 Task: Manage the "Case detail" page setting.
Action: Mouse moved to (1311, 94)
Screenshot: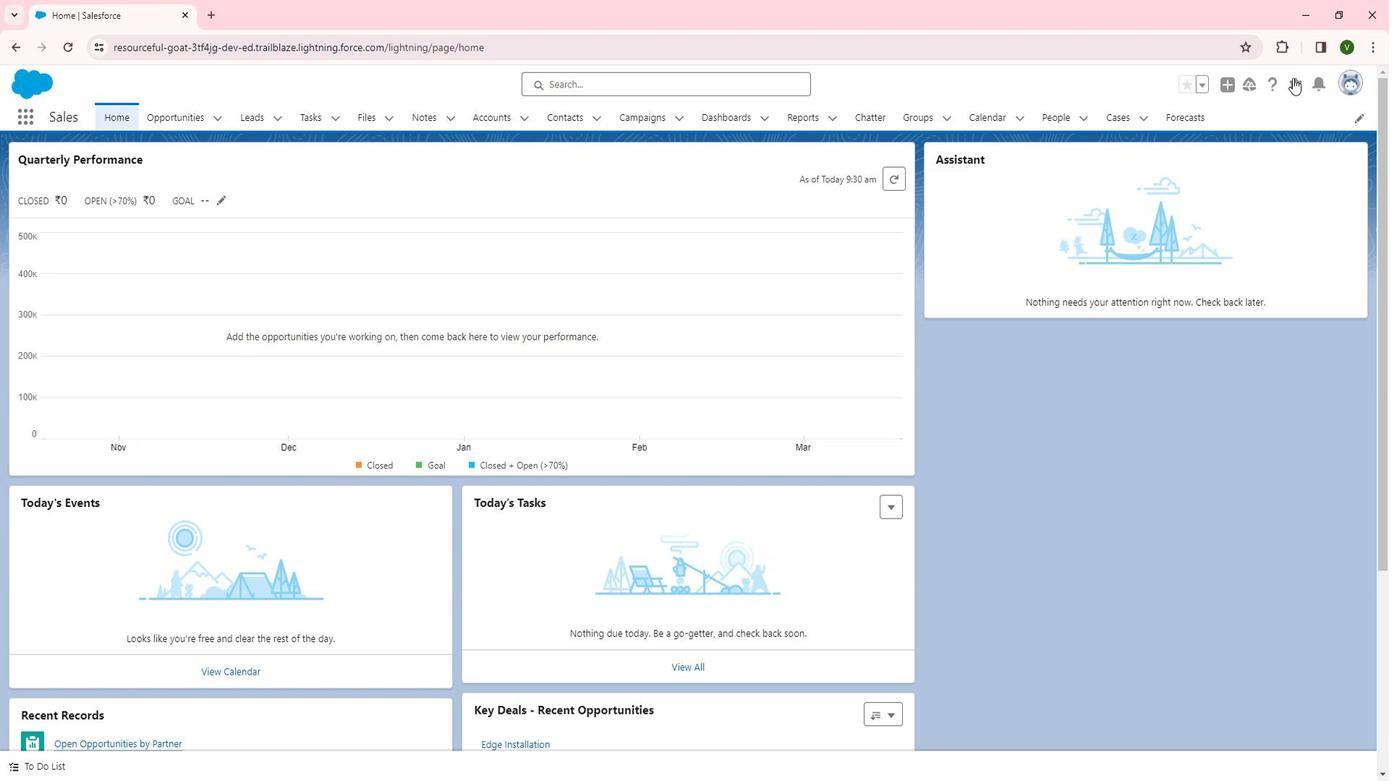 
Action: Mouse pressed left at (1311, 94)
Screenshot: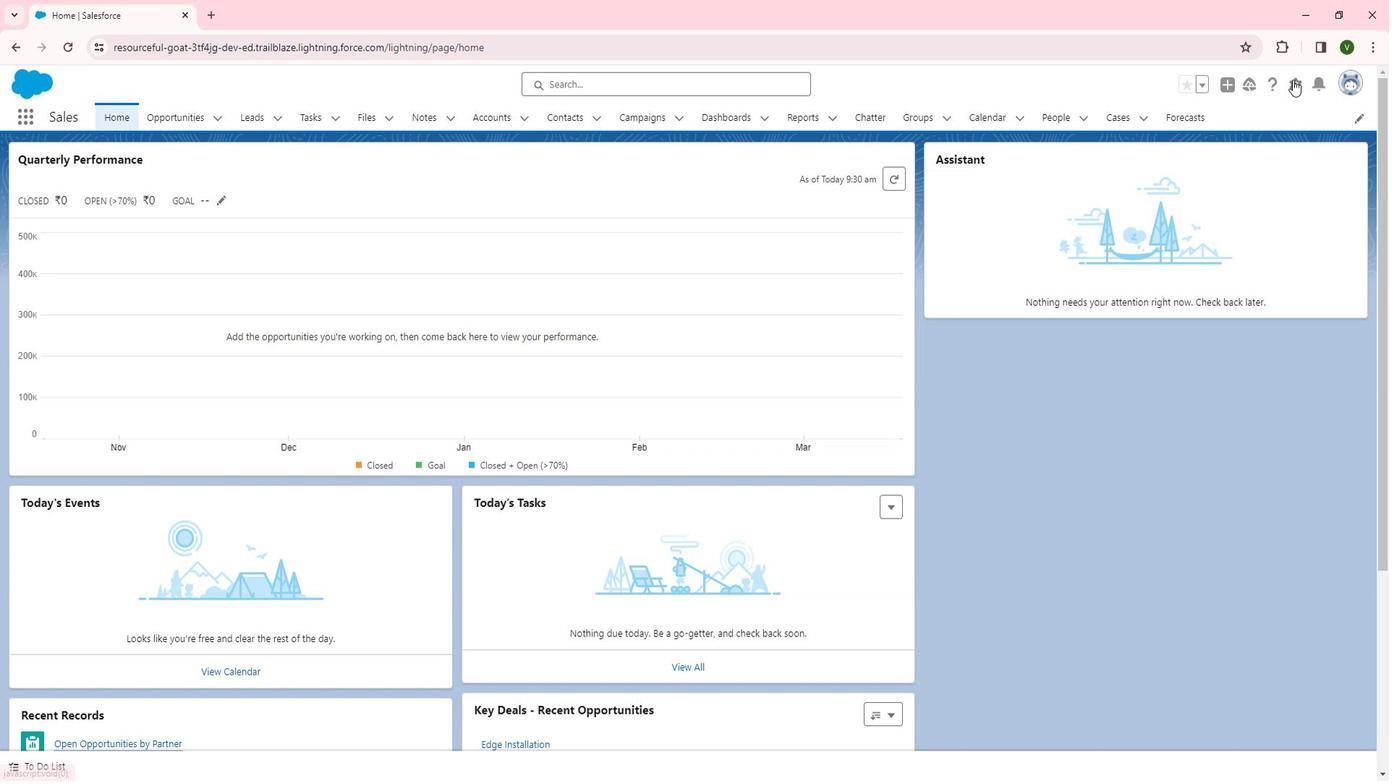 
Action: Mouse moved to (1263, 140)
Screenshot: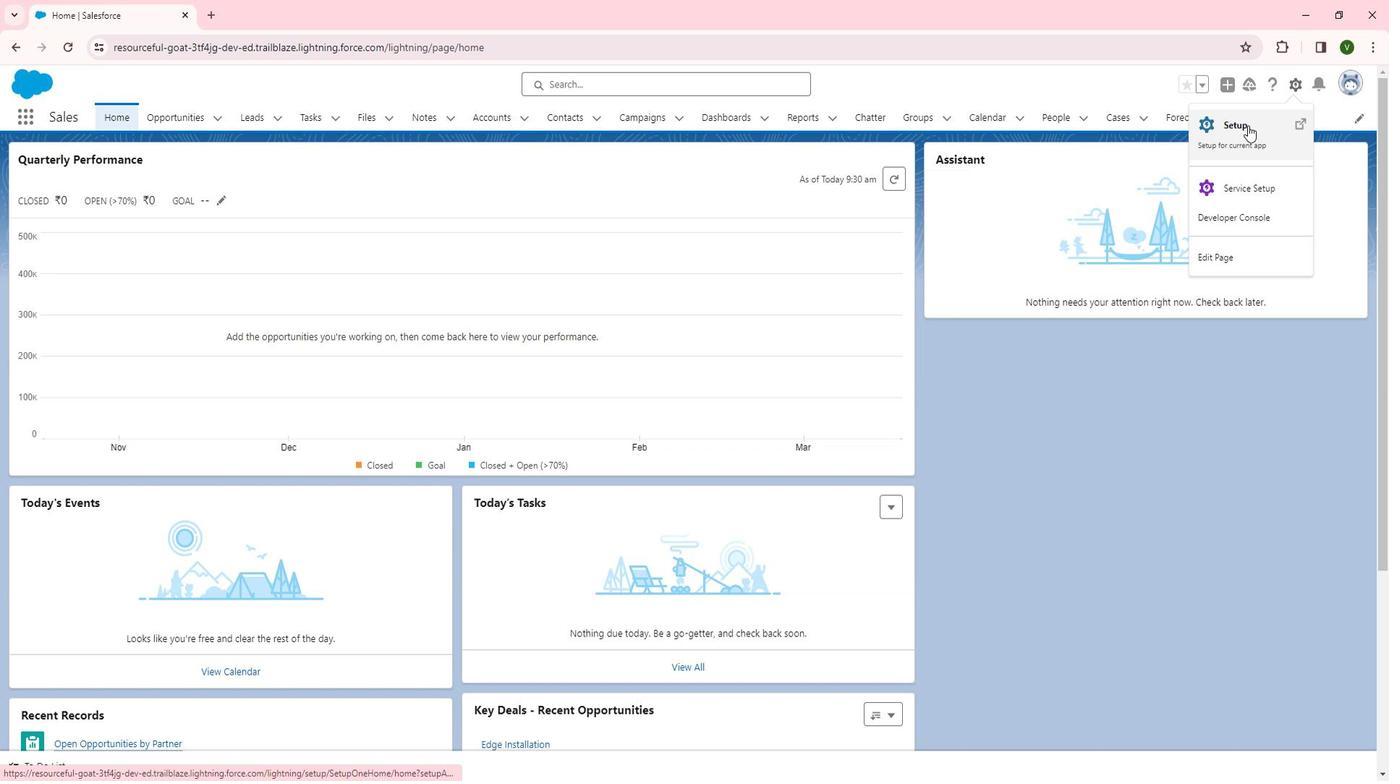 
Action: Mouse pressed left at (1263, 140)
Screenshot: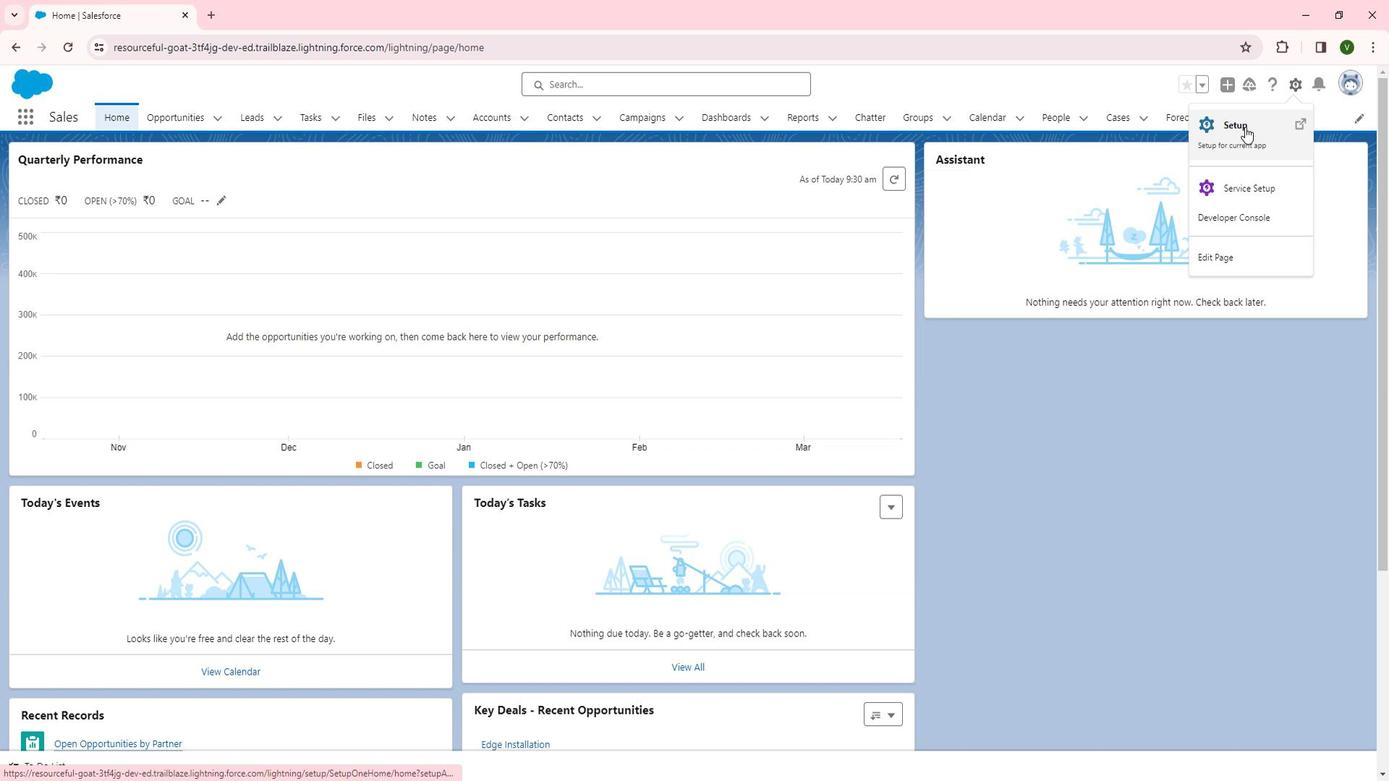 
Action: Mouse moved to (94, 492)
Screenshot: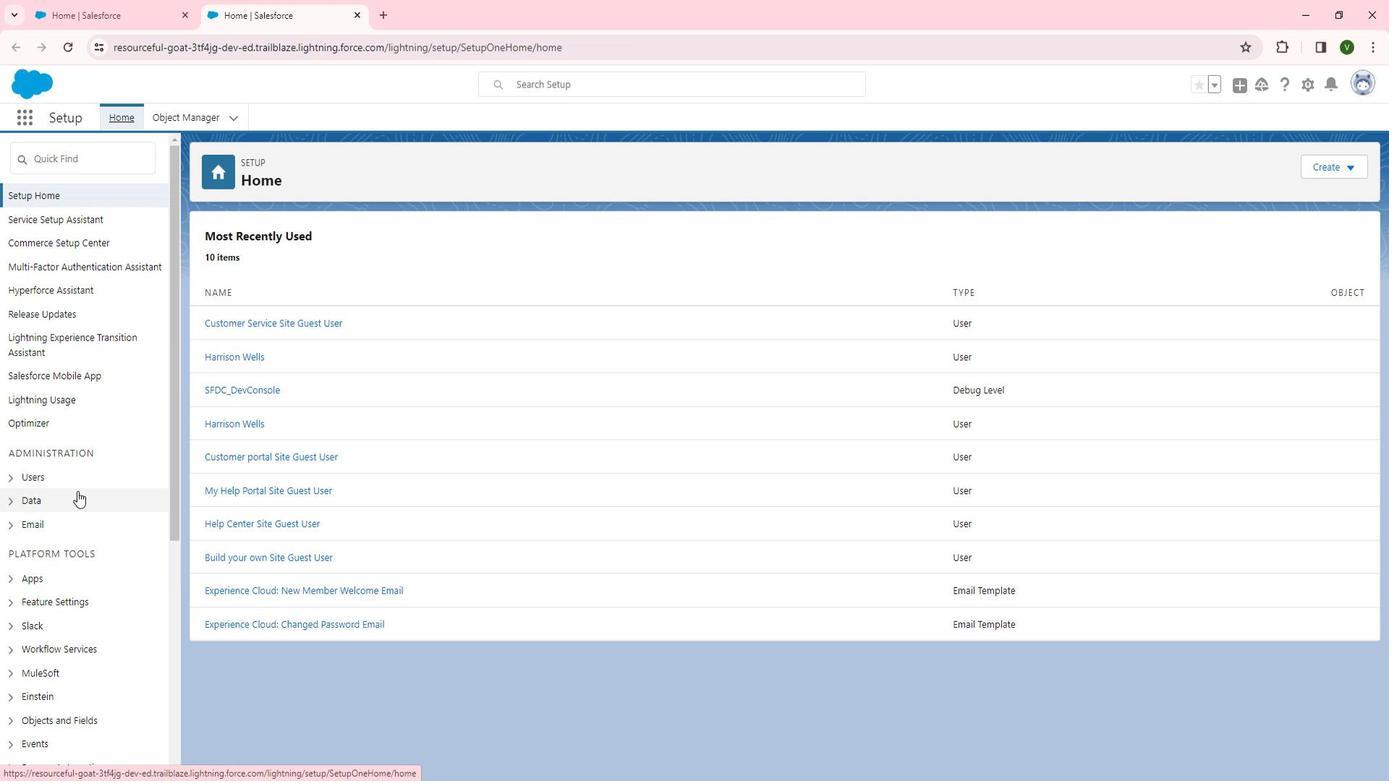 
Action: Mouse scrolled (94, 491) with delta (0, 0)
Screenshot: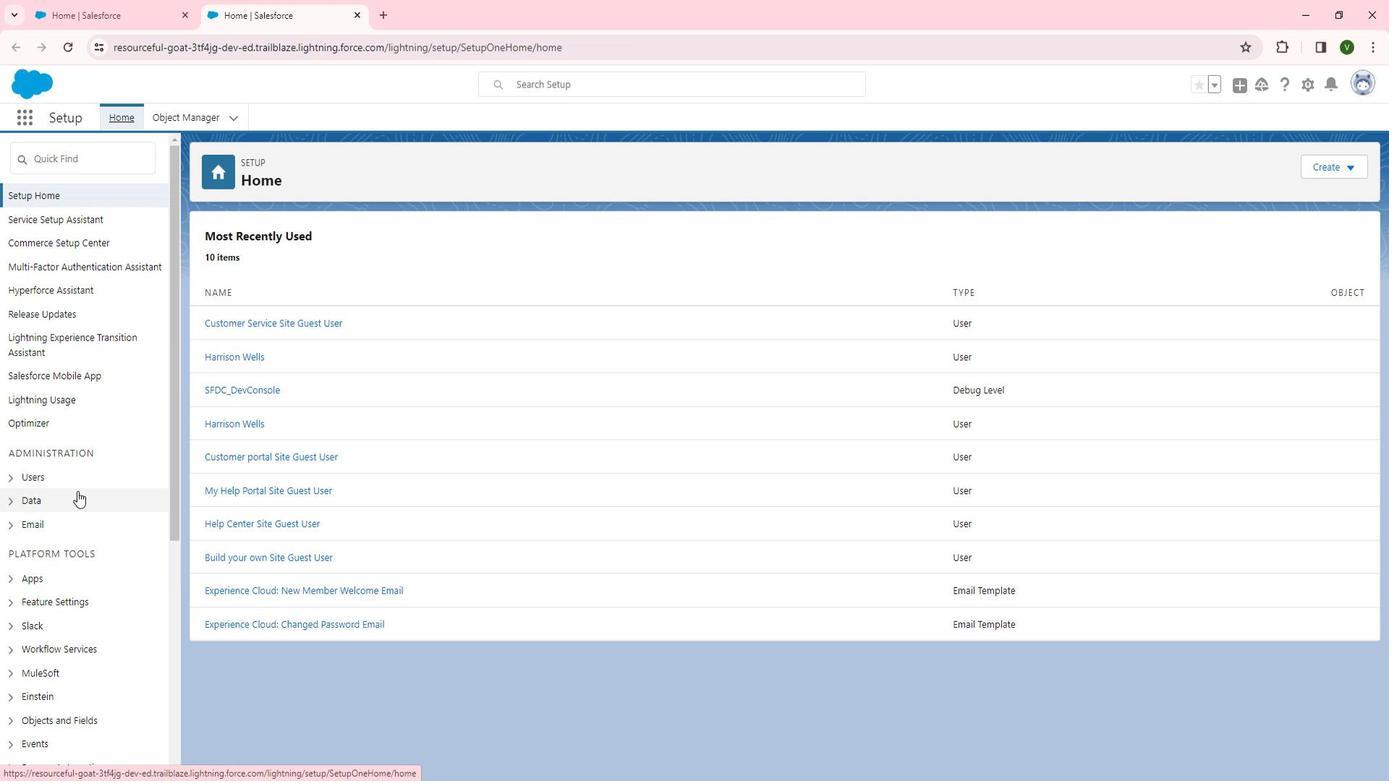 
Action: Mouse moved to (93, 494)
Screenshot: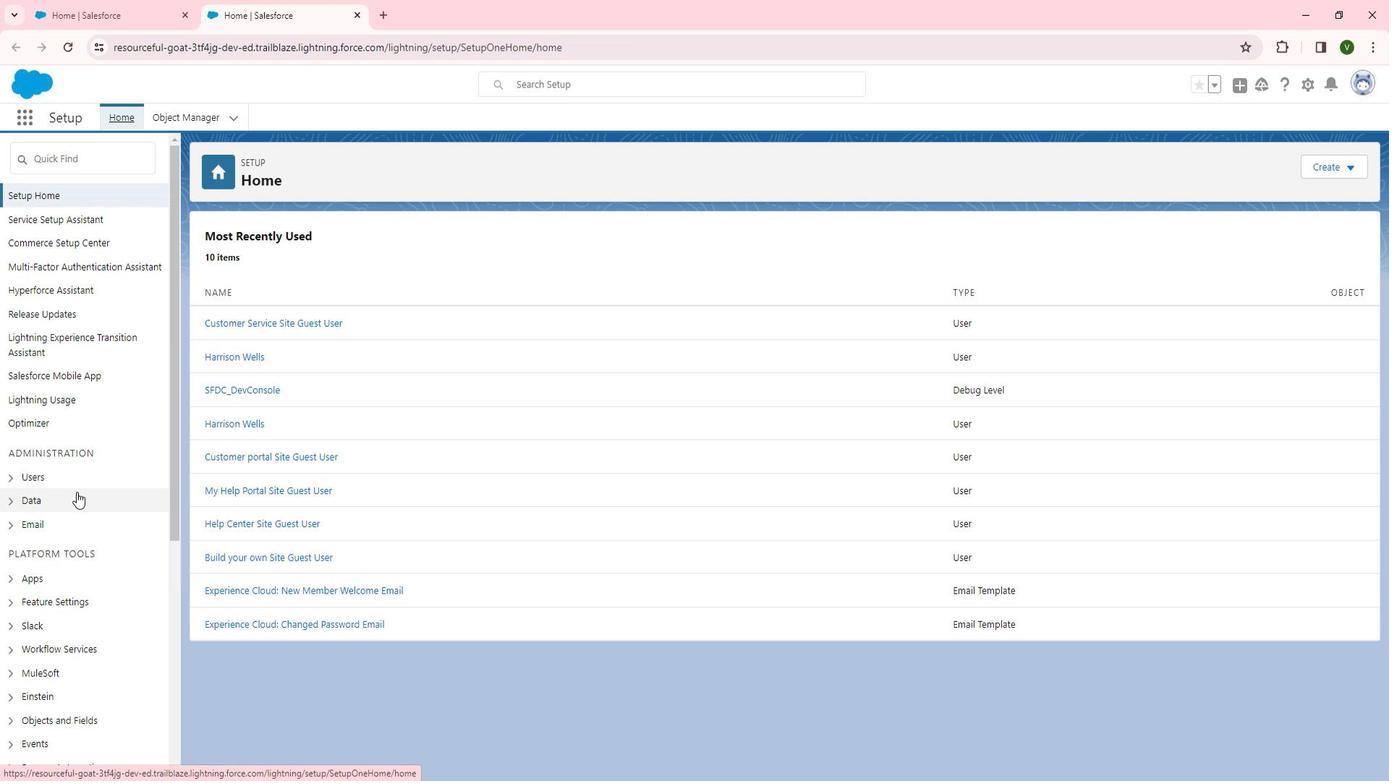 
Action: Mouse scrolled (93, 494) with delta (0, 0)
Screenshot: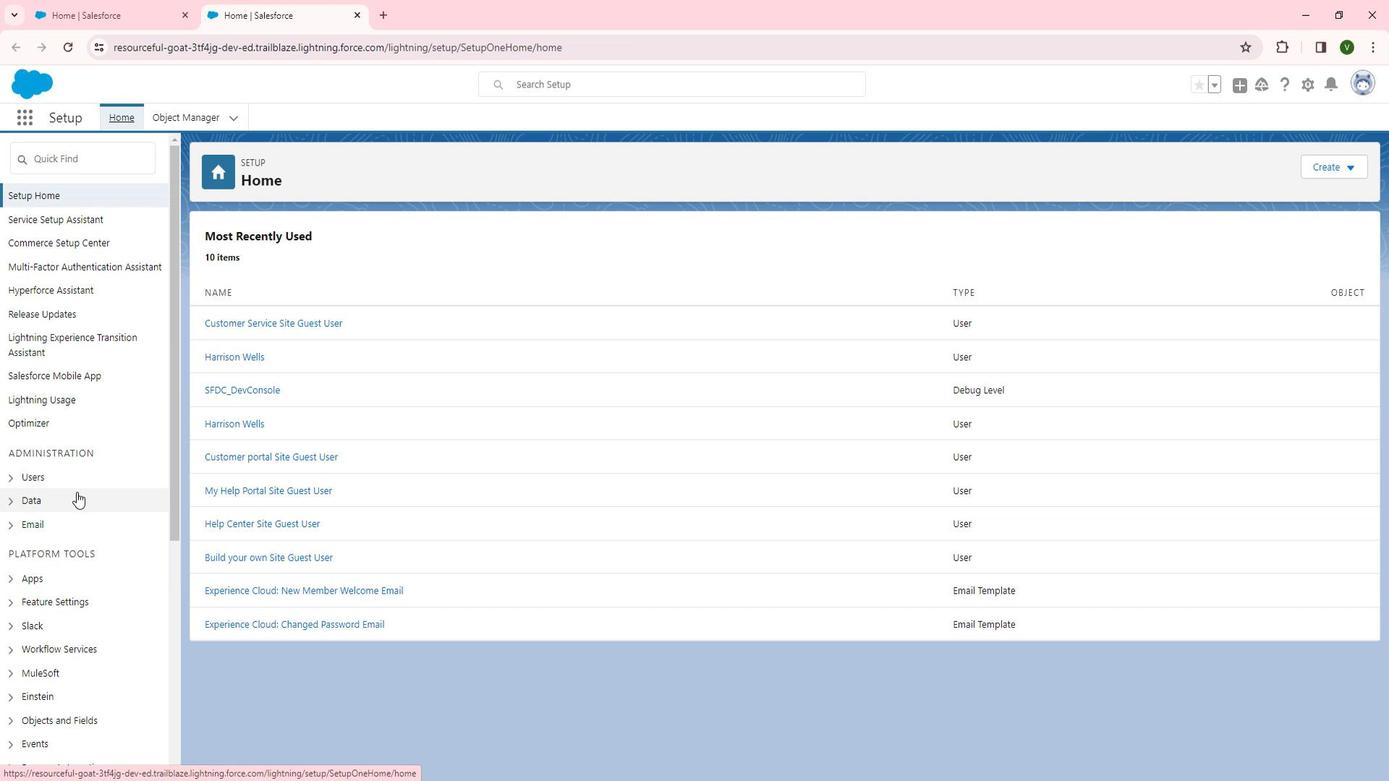 
Action: Mouse moved to (91, 497)
Screenshot: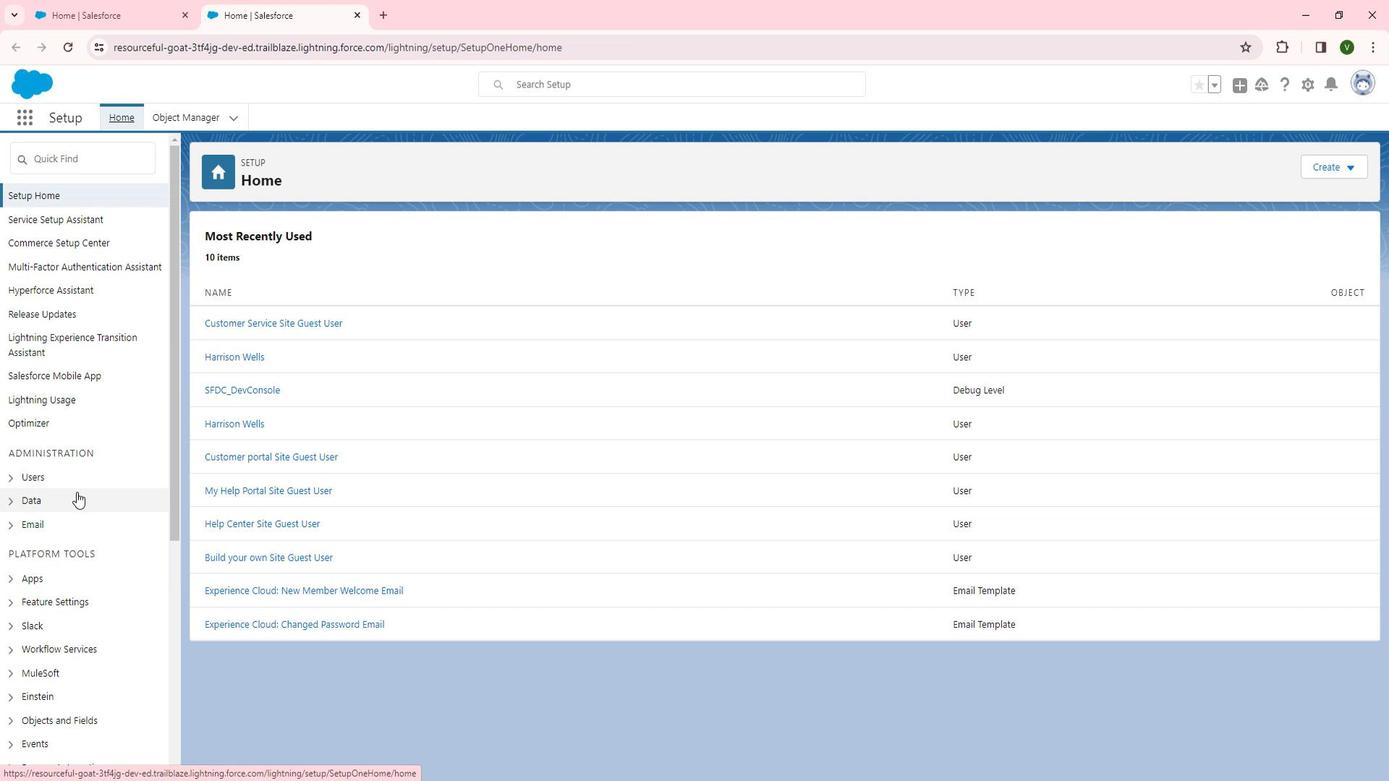 
Action: Mouse scrolled (91, 497) with delta (0, 0)
Screenshot: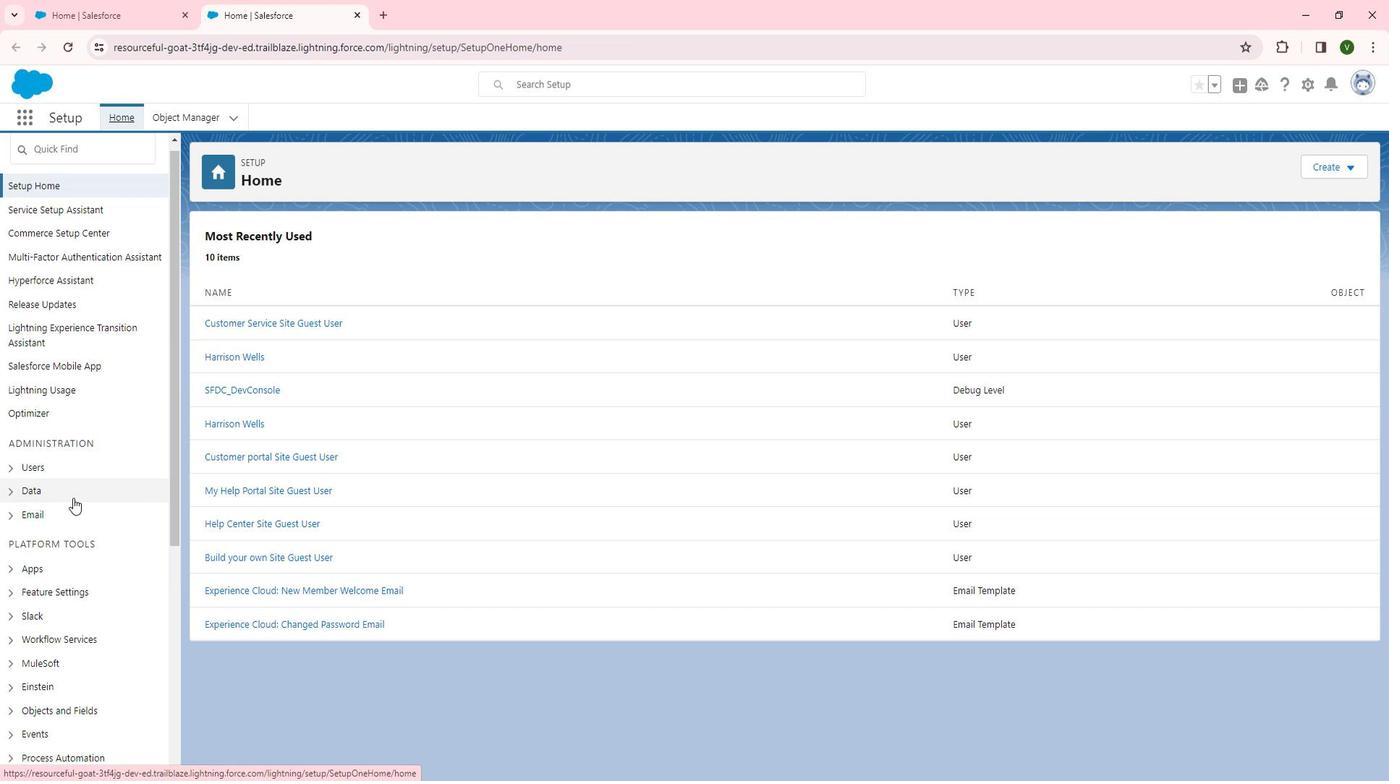 
Action: Mouse moved to (81, 379)
Screenshot: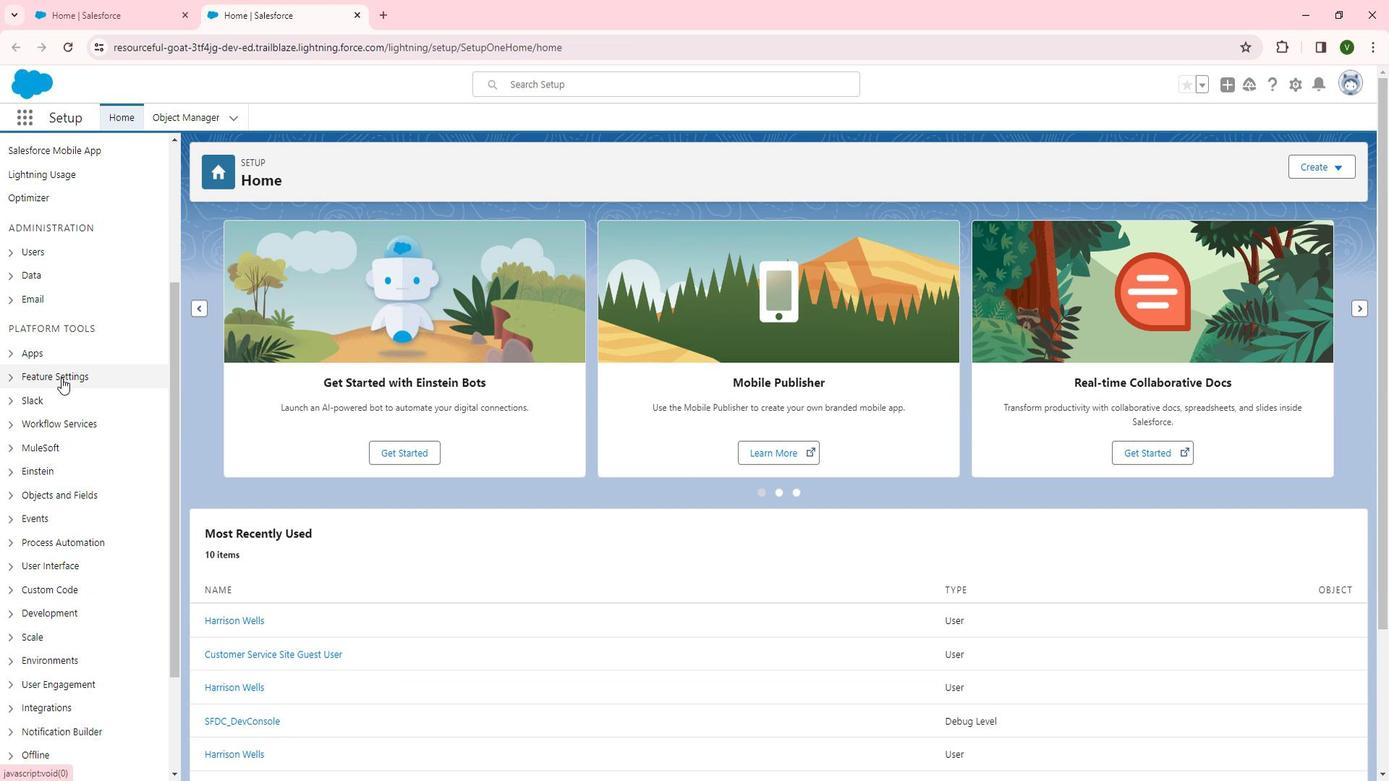 
Action: Mouse pressed left at (81, 379)
Screenshot: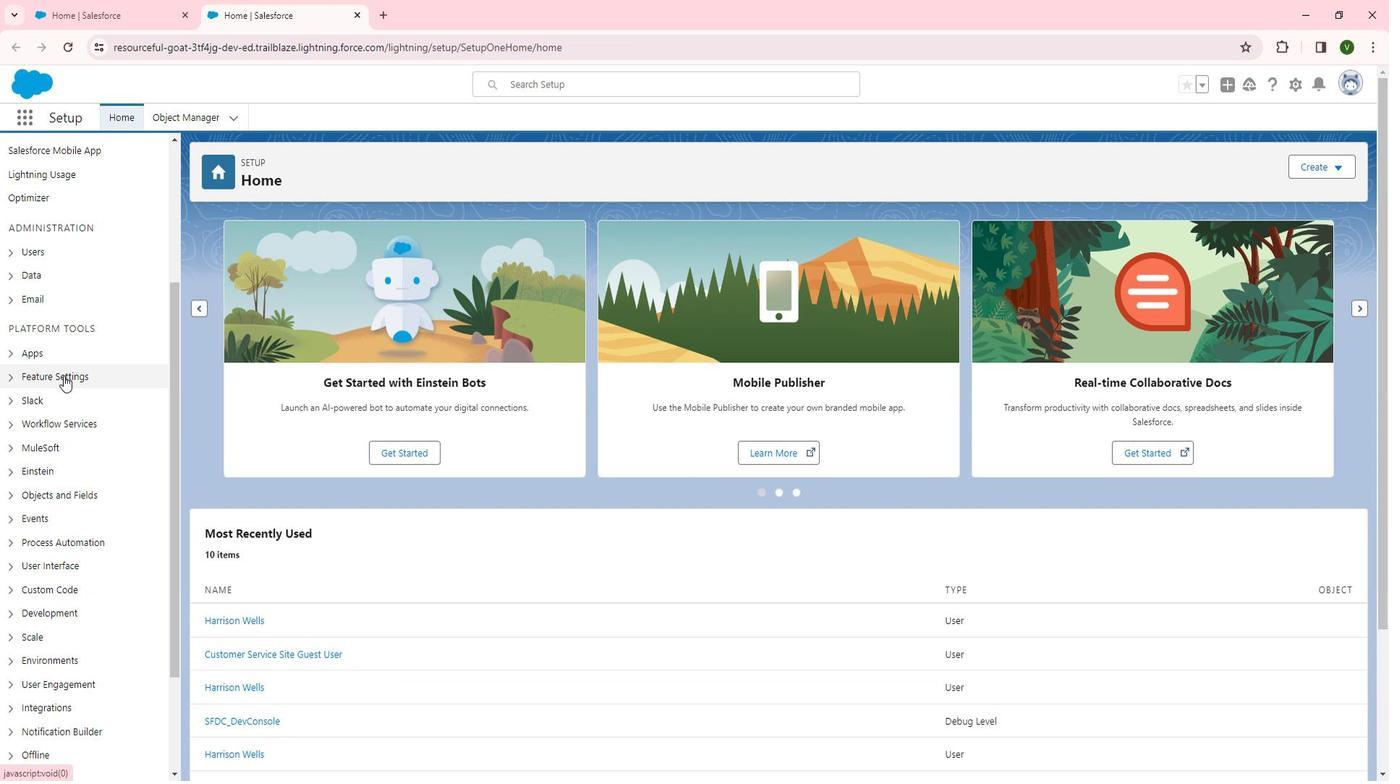 
Action: Mouse moved to (92, 499)
Screenshot: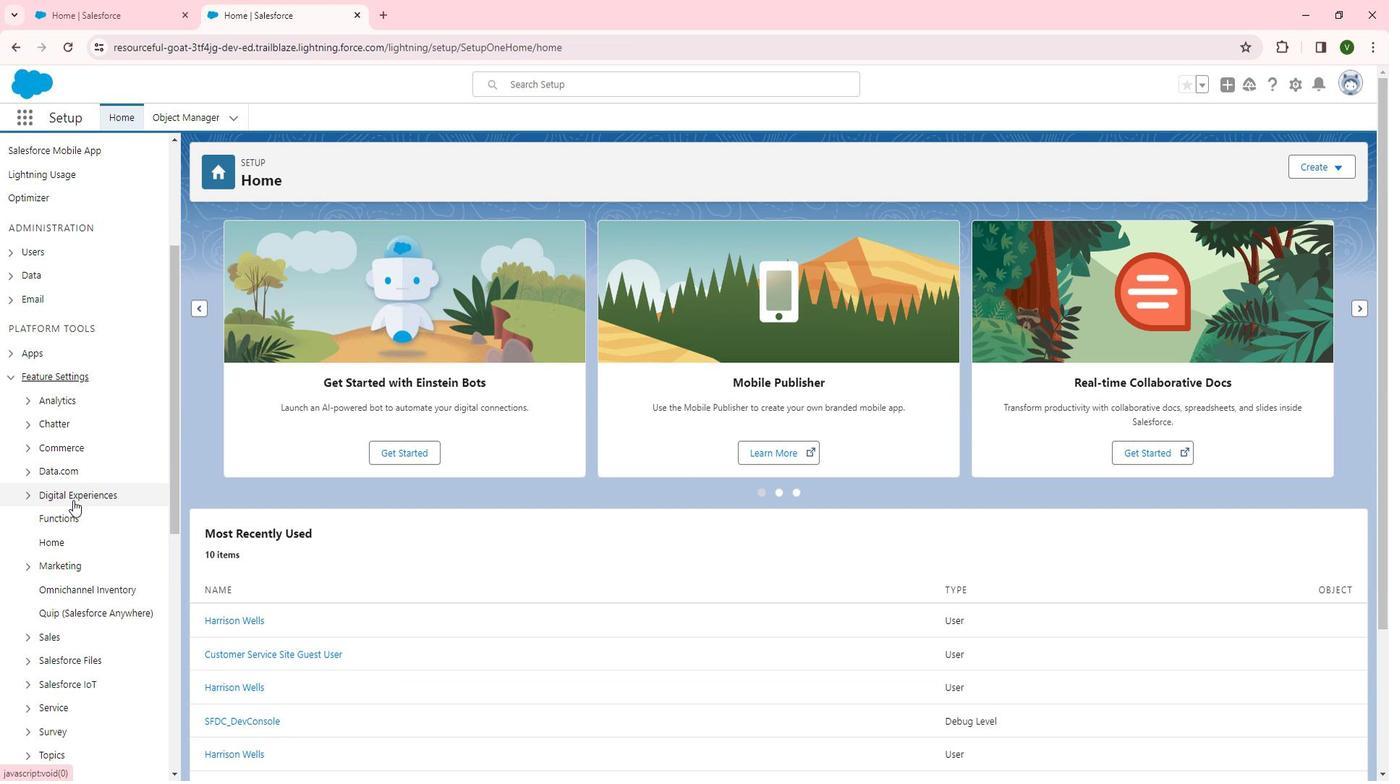
Action: Mouse pressed left at (92, 499)
Screenshot: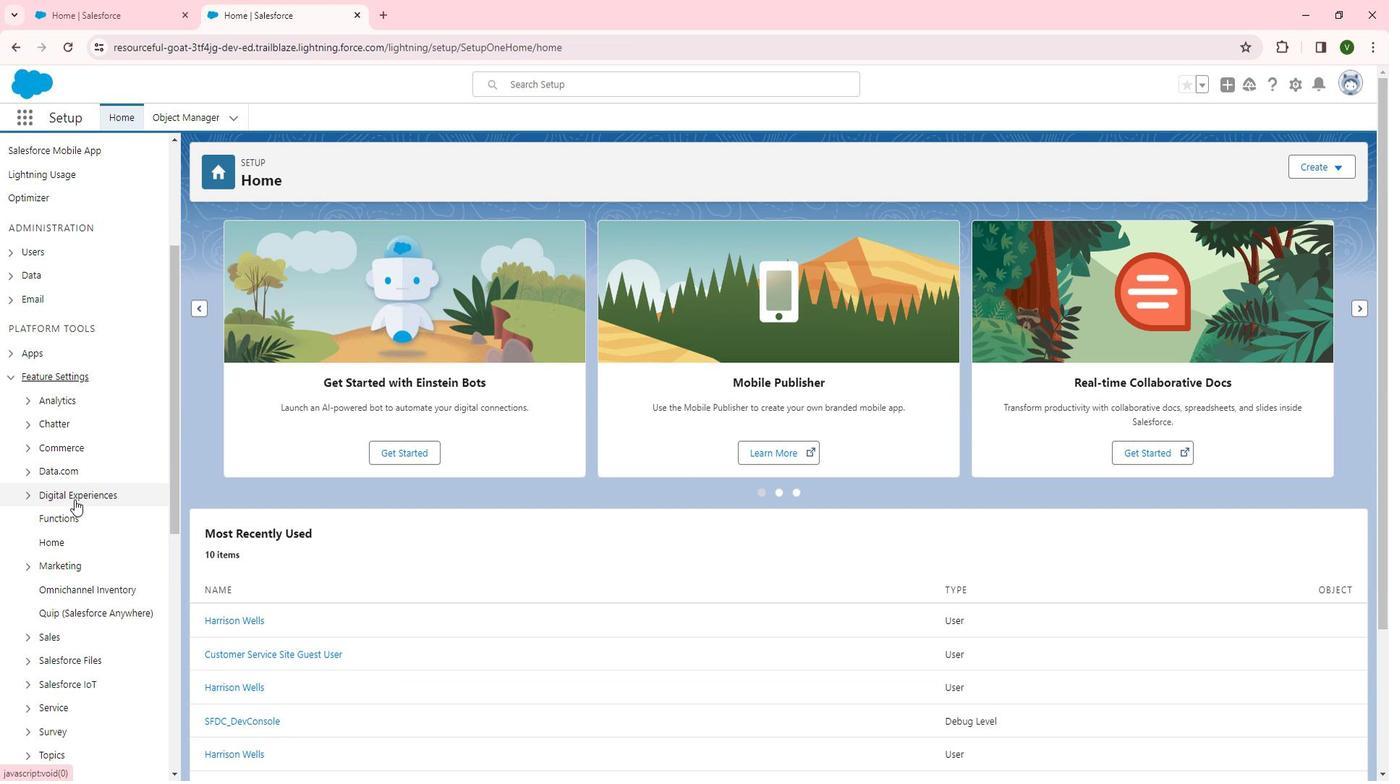 
Action: Mouse moved to (86, 519)
Screenshot: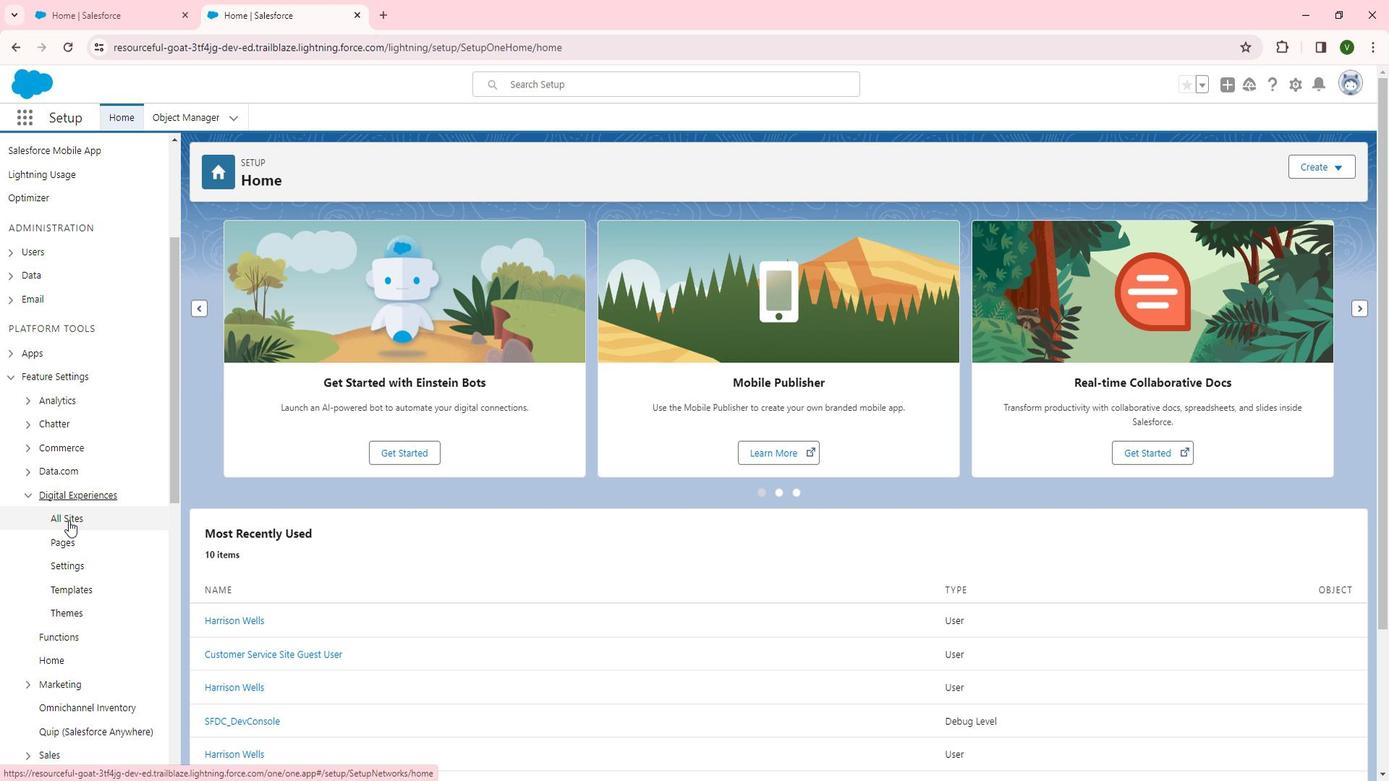 
Action: Mouse pressed left at (86, 519)
Screenshot: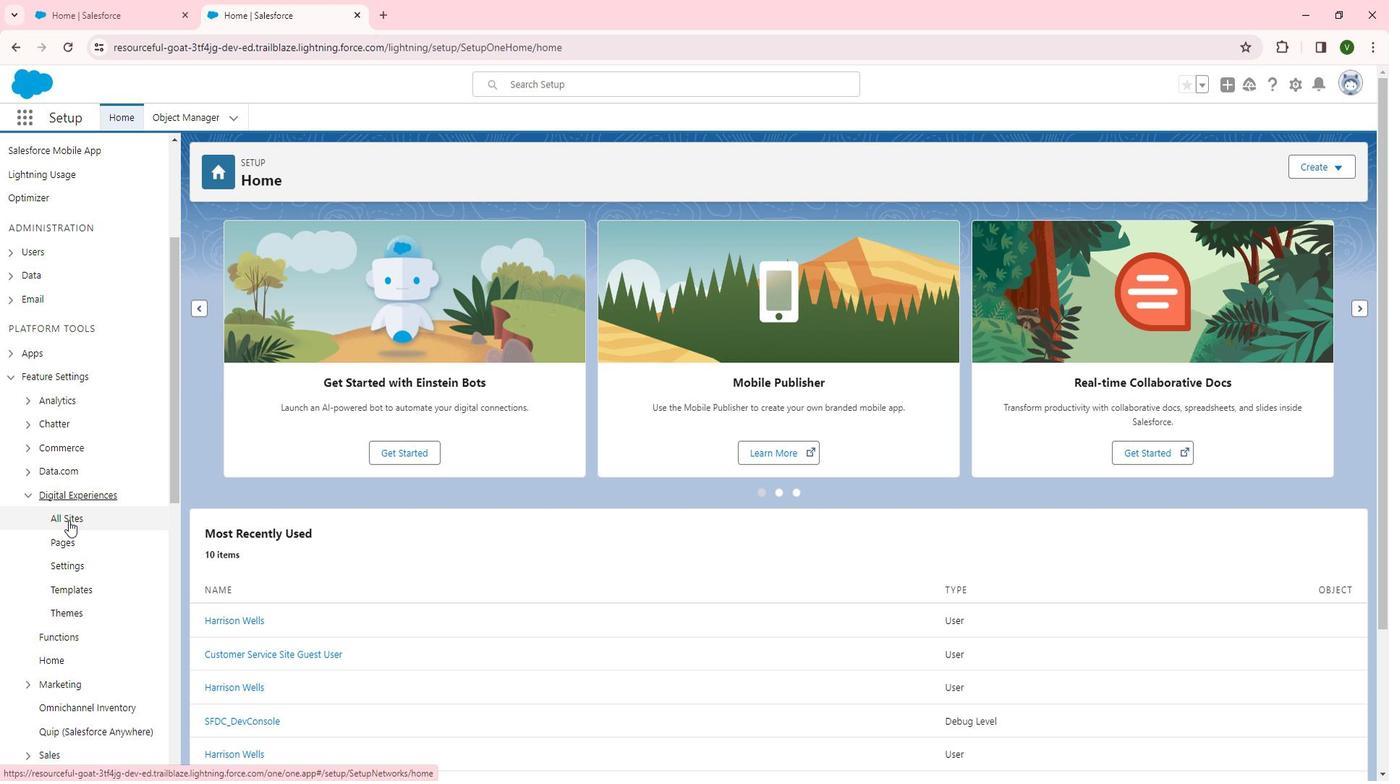 
Action: Mouse moved to (264, 387)
Screenshot: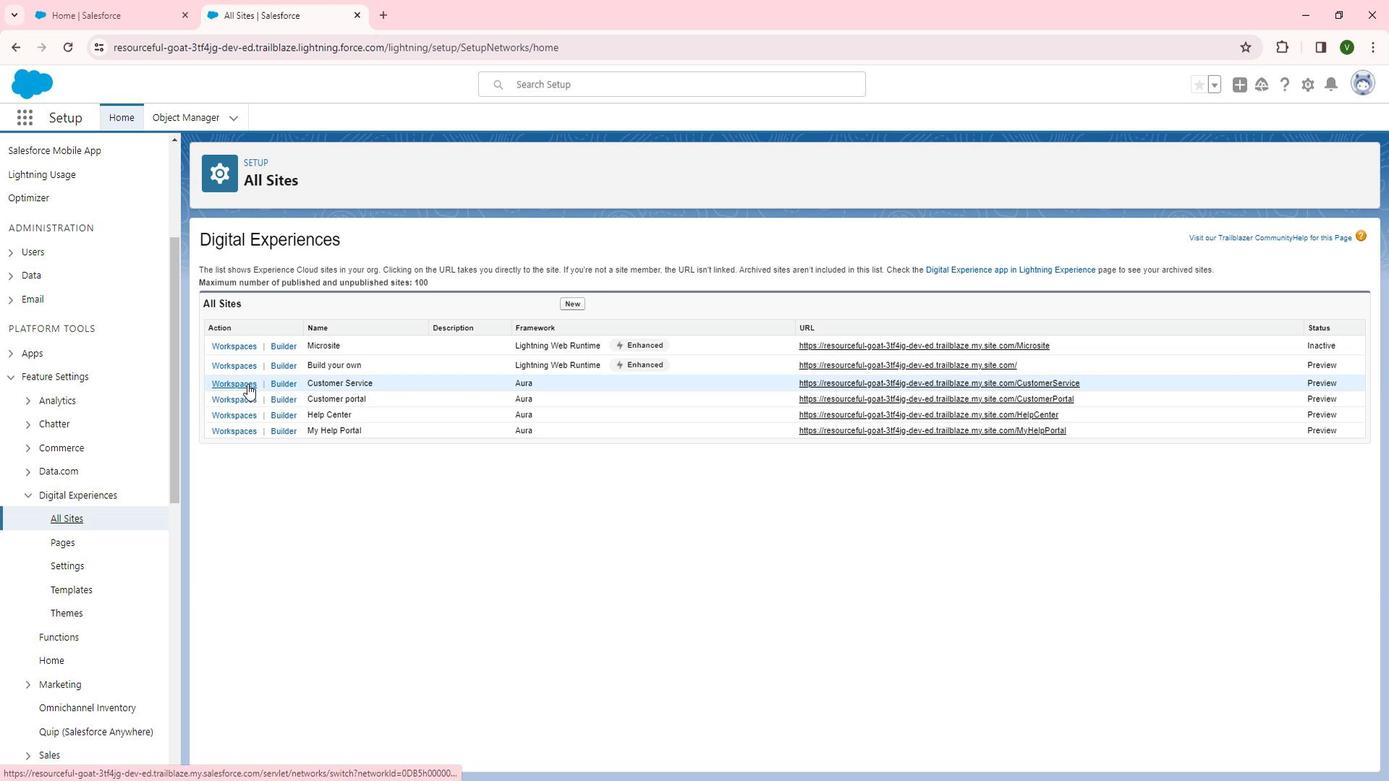 
Action: Mouse pressed left at (264, 387)
Screenshot: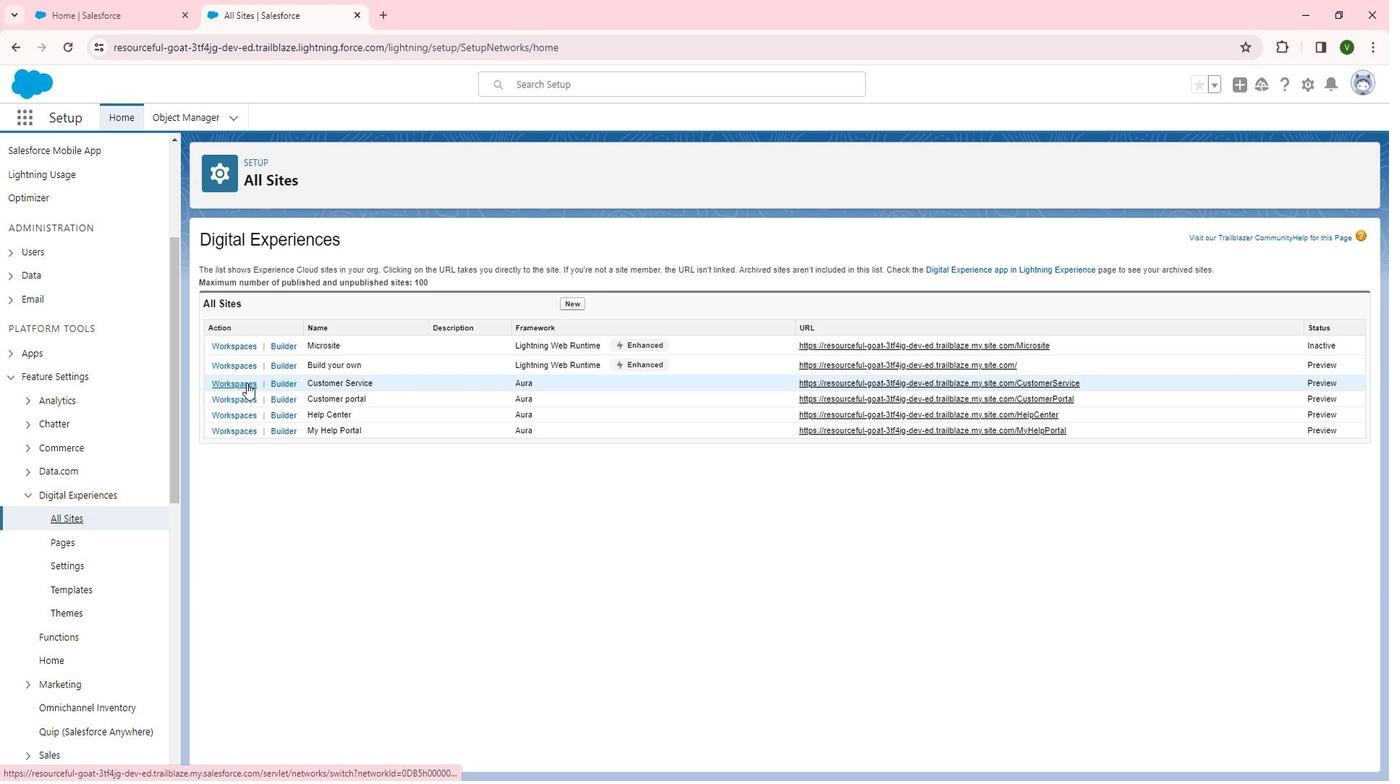 
Action: Mouse moved to (168, 312)
Screenshot: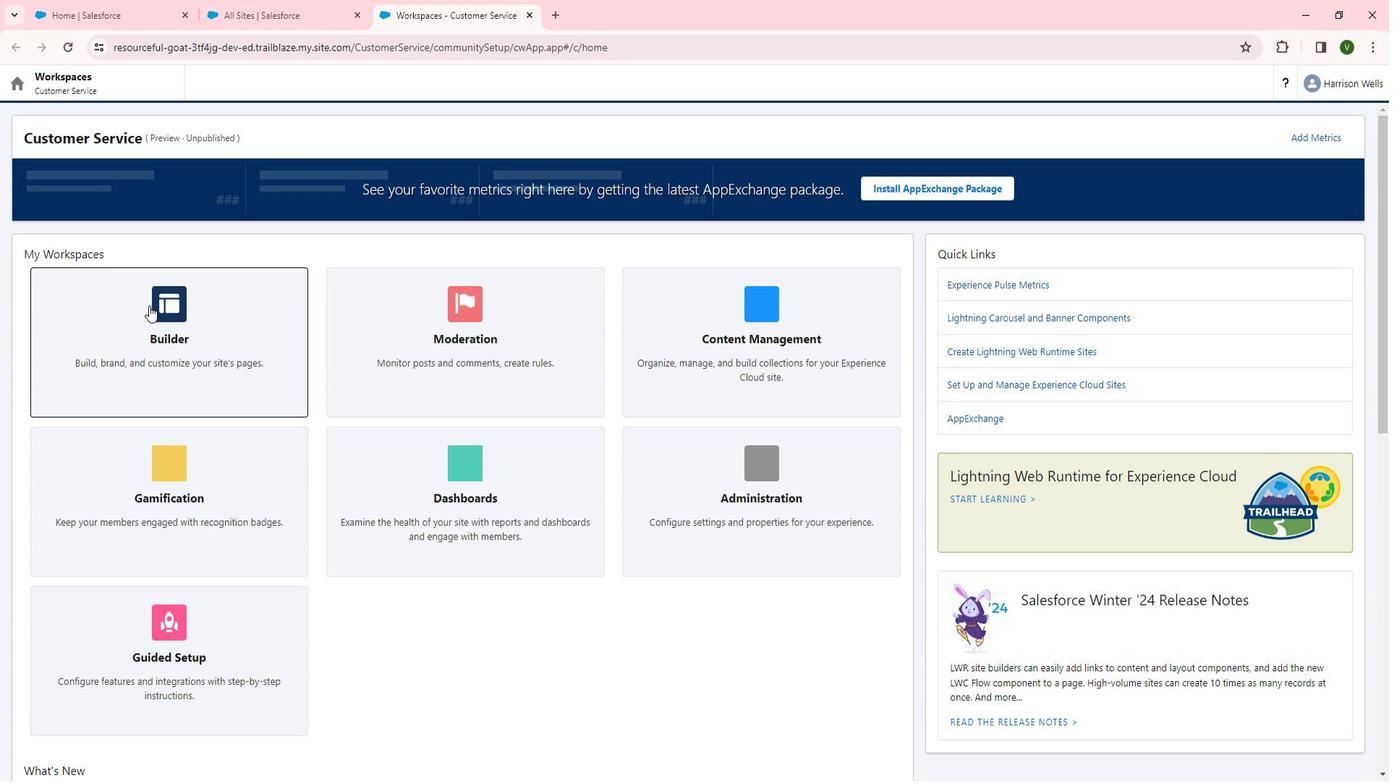 
Action: Mouse pressed left at (168, 312)
Screenshot: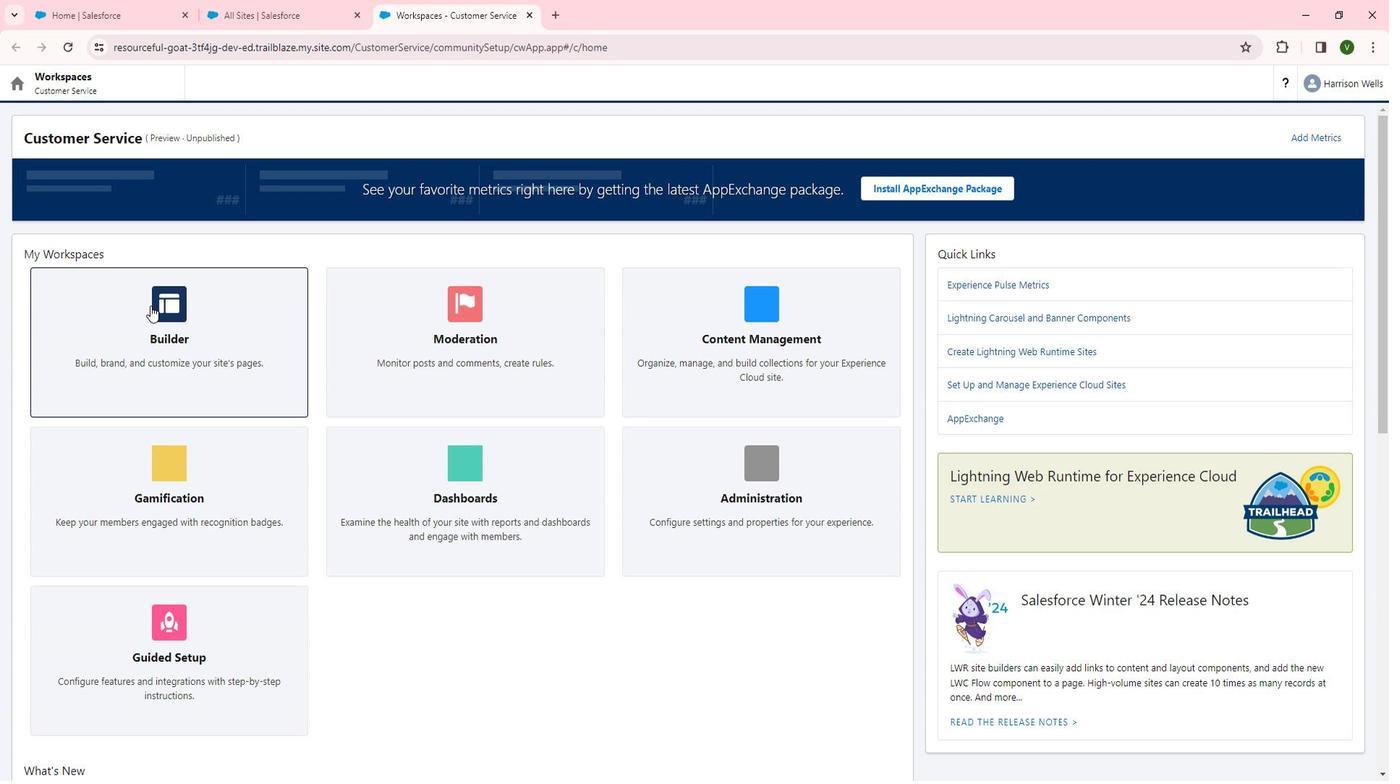 
Action: Mouse moved to (215, 104)
Screenshot: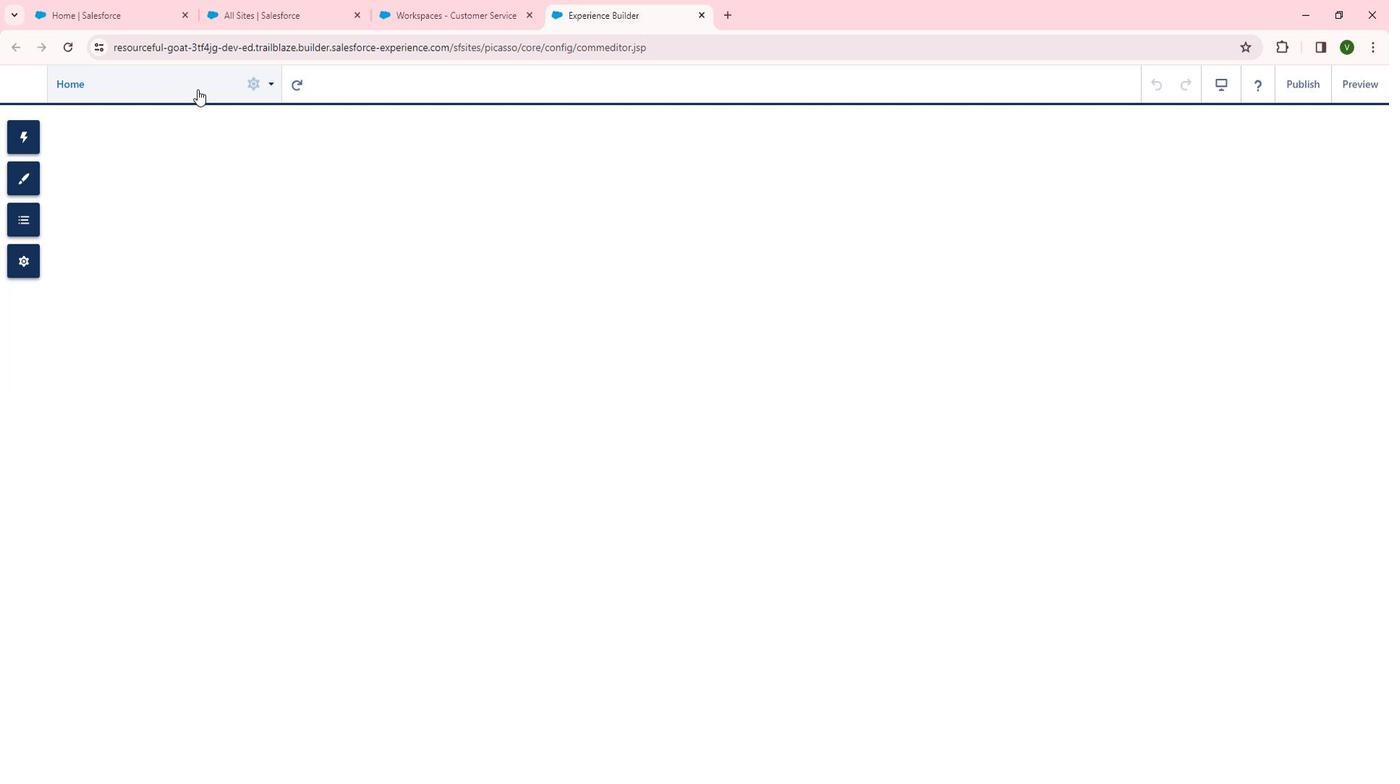 
Action: Mouse pressed left at (215, 104)
Screenshot: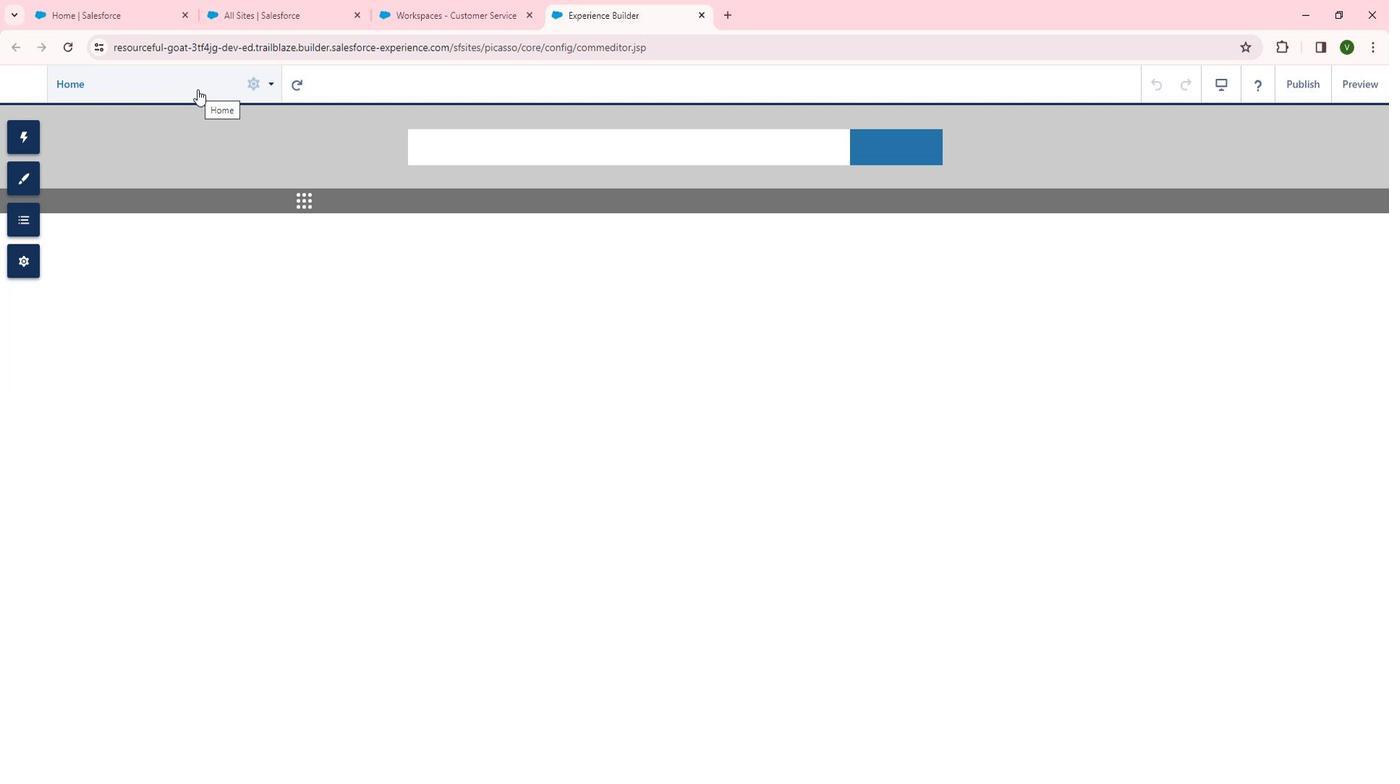 
Action: Mouse moved to (82, 283)
Screenshot: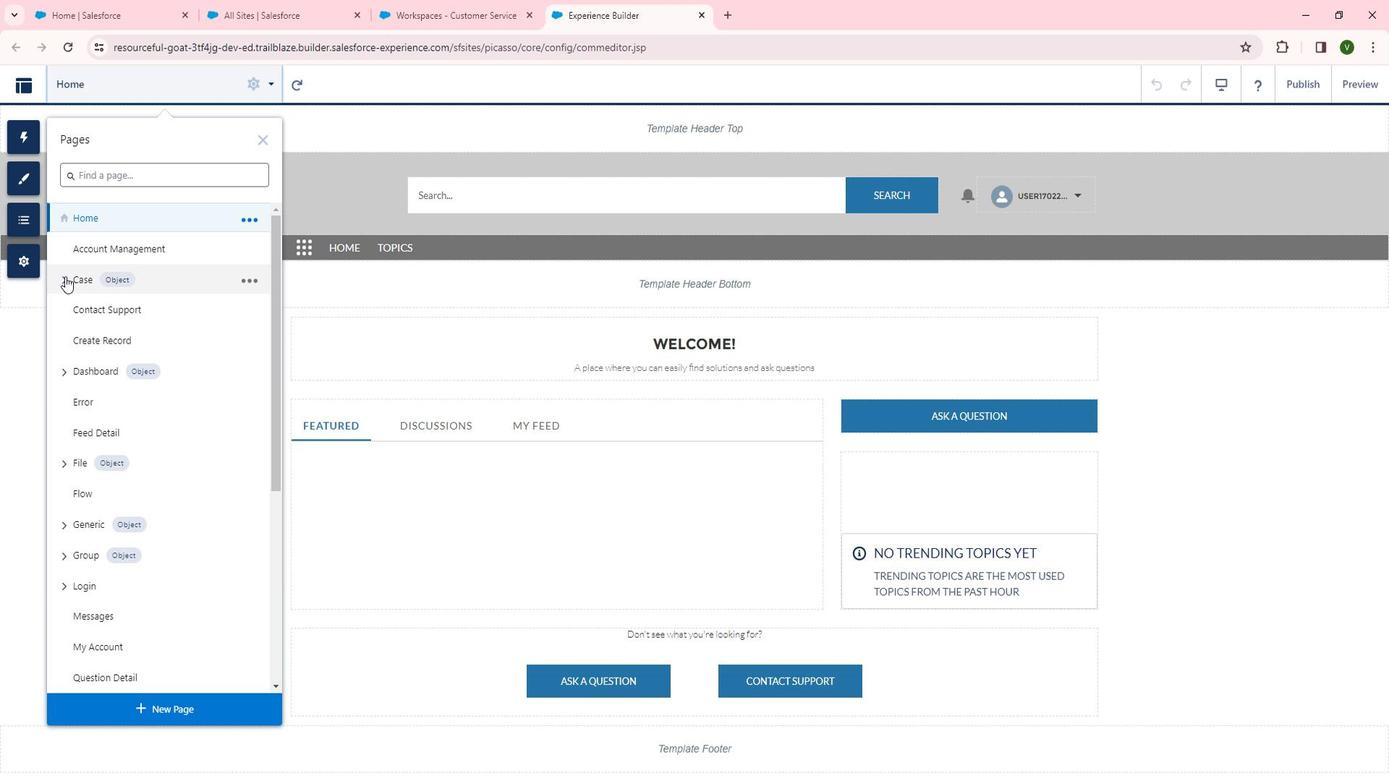 
Action: Mouse pressed left at (82, 283)
Screenshot: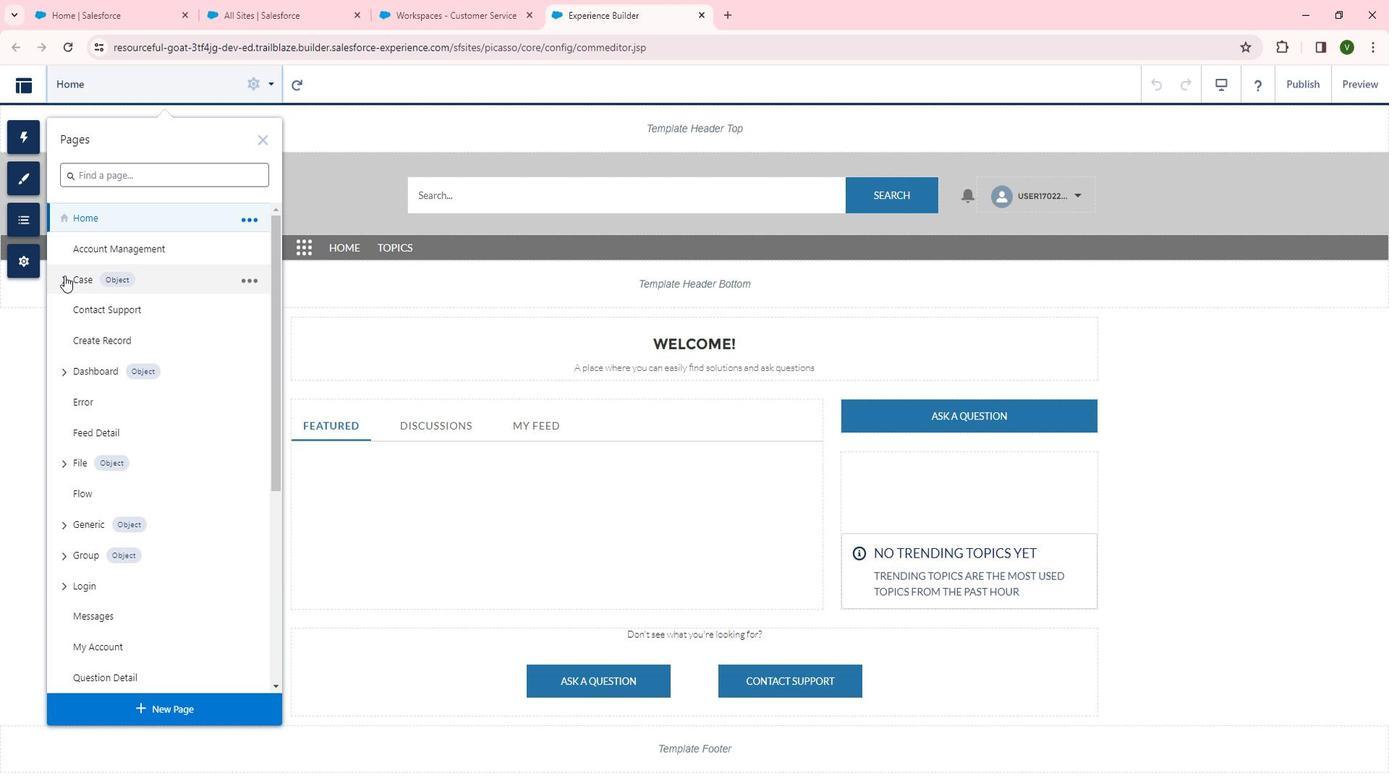 
Action: Mouse moved to (226, 320)
Screenshot: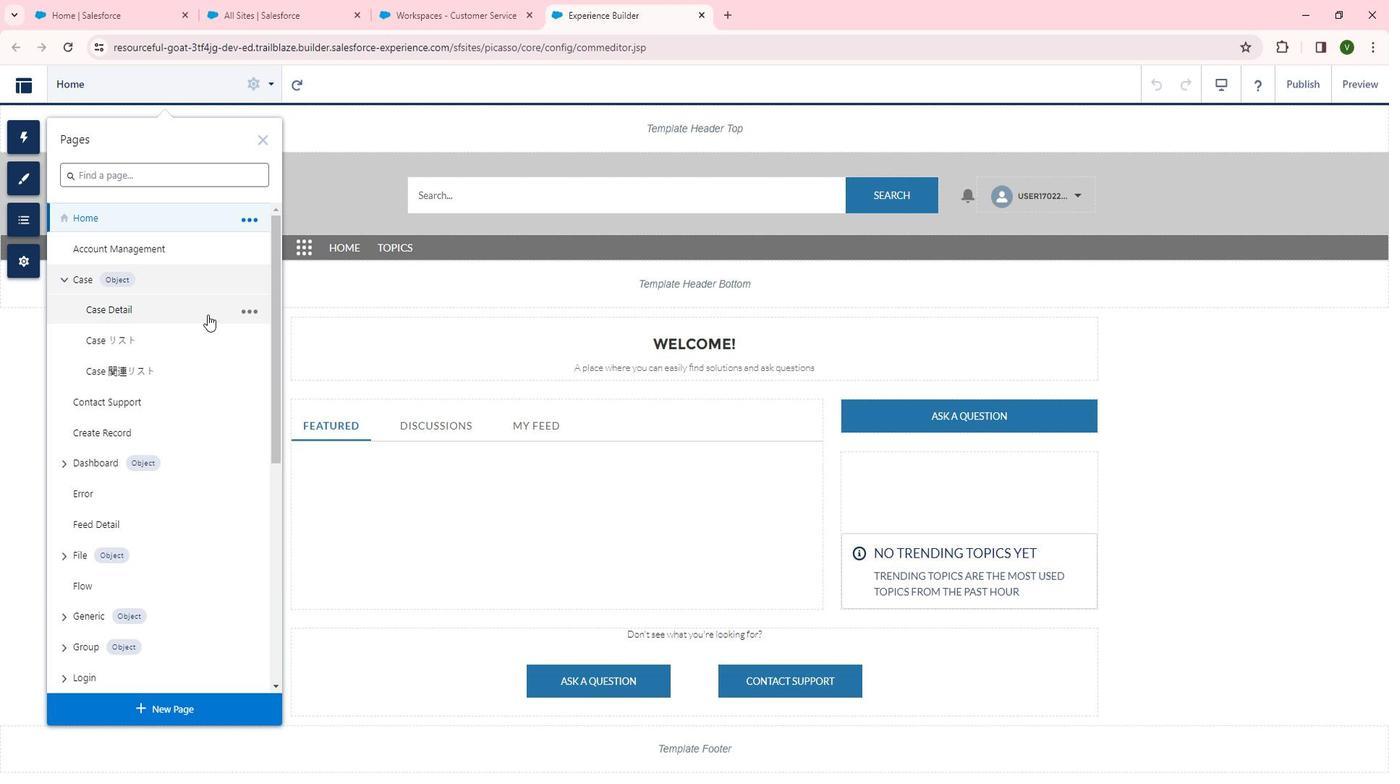
Action: Mouse pressed left at (226, 320)
Screenshot: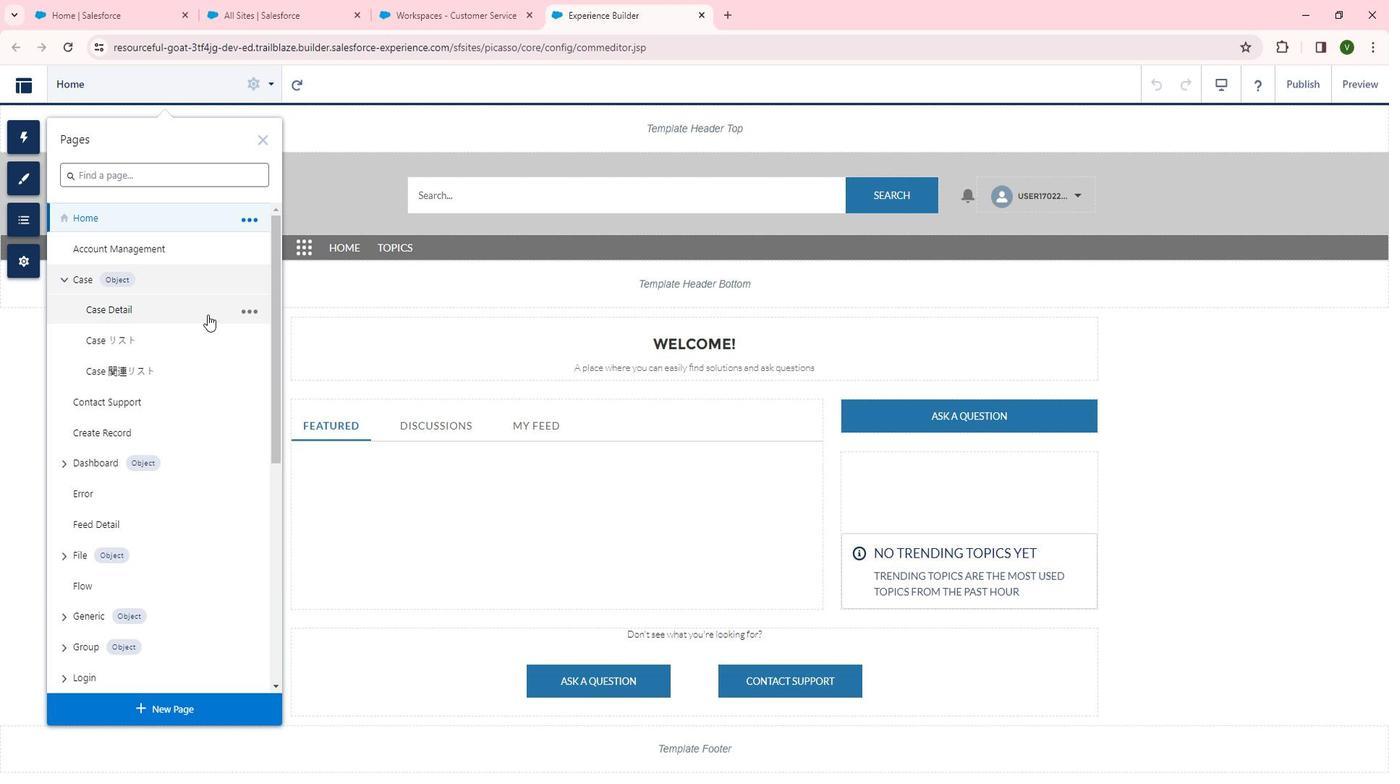 
Action: Mouse moved to (206, 94)
Screenshot: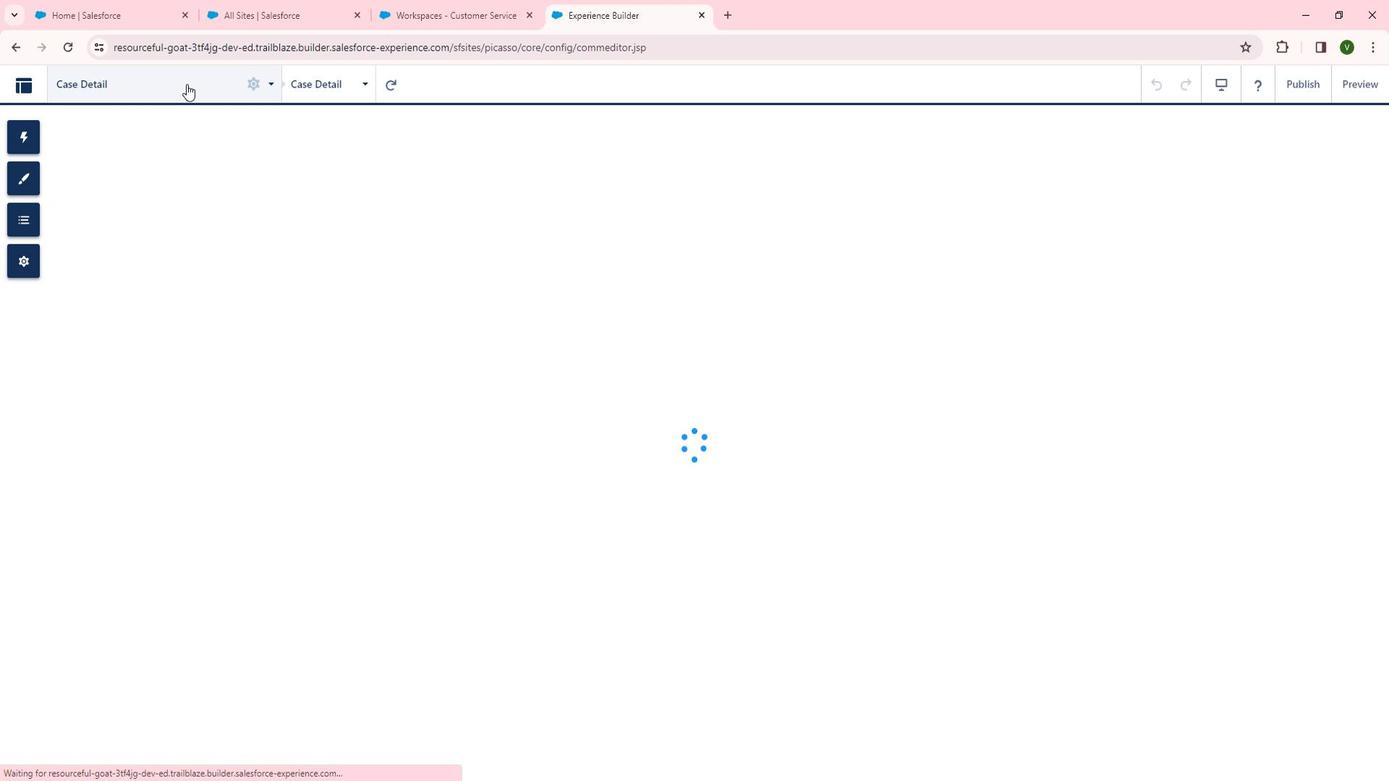 
Action: Mouse pressed left at (206, 94)
Screenshot: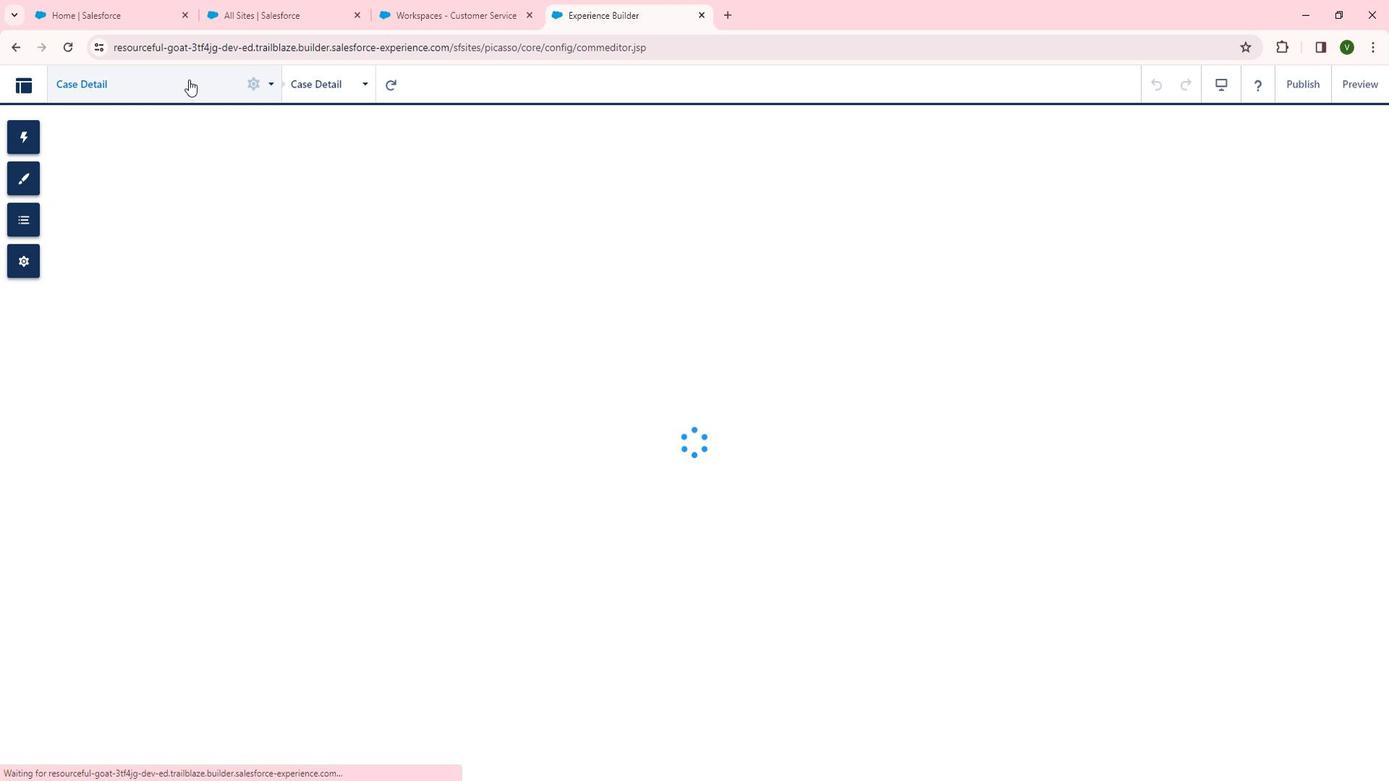 
Action: Mouse moved to (261, 227)
Screenshot: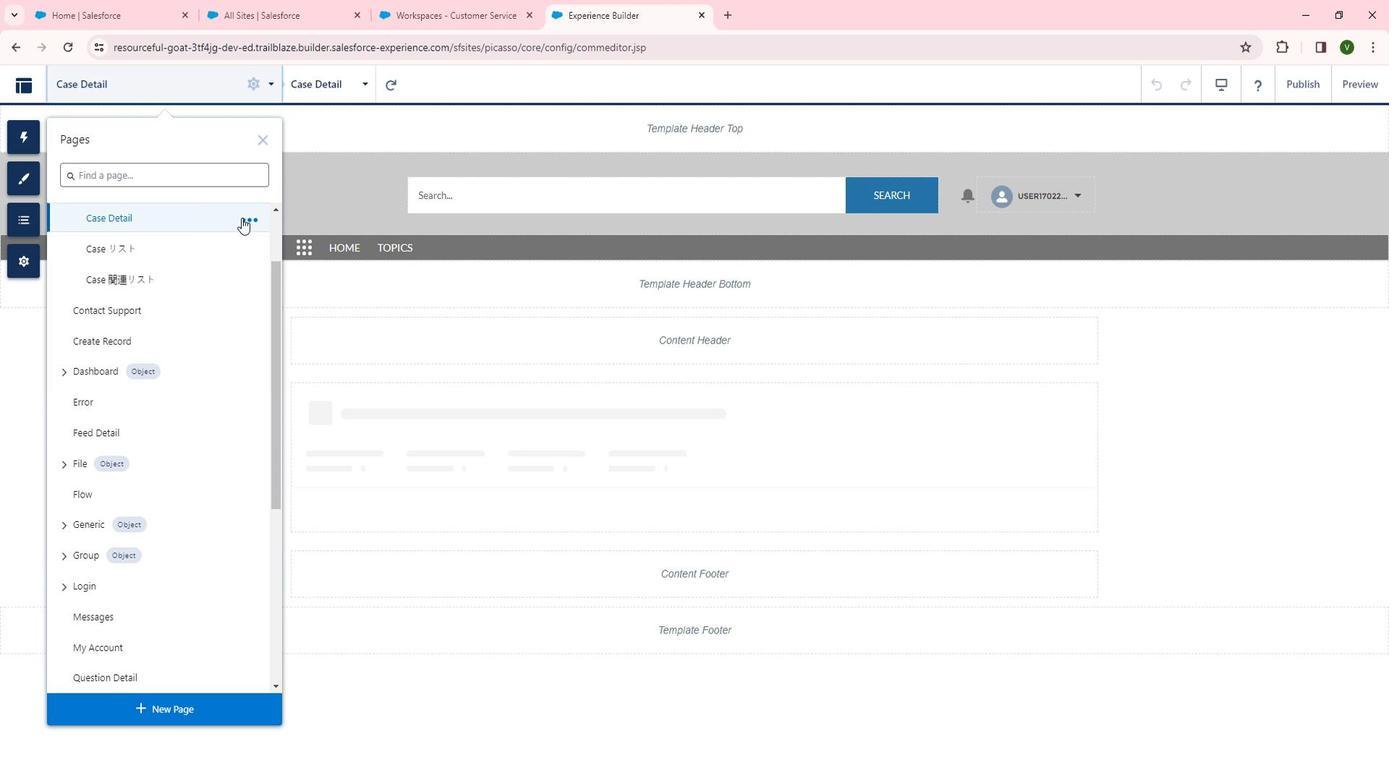 
Action: Mouse pressed left at (261, 227)
Screenshot: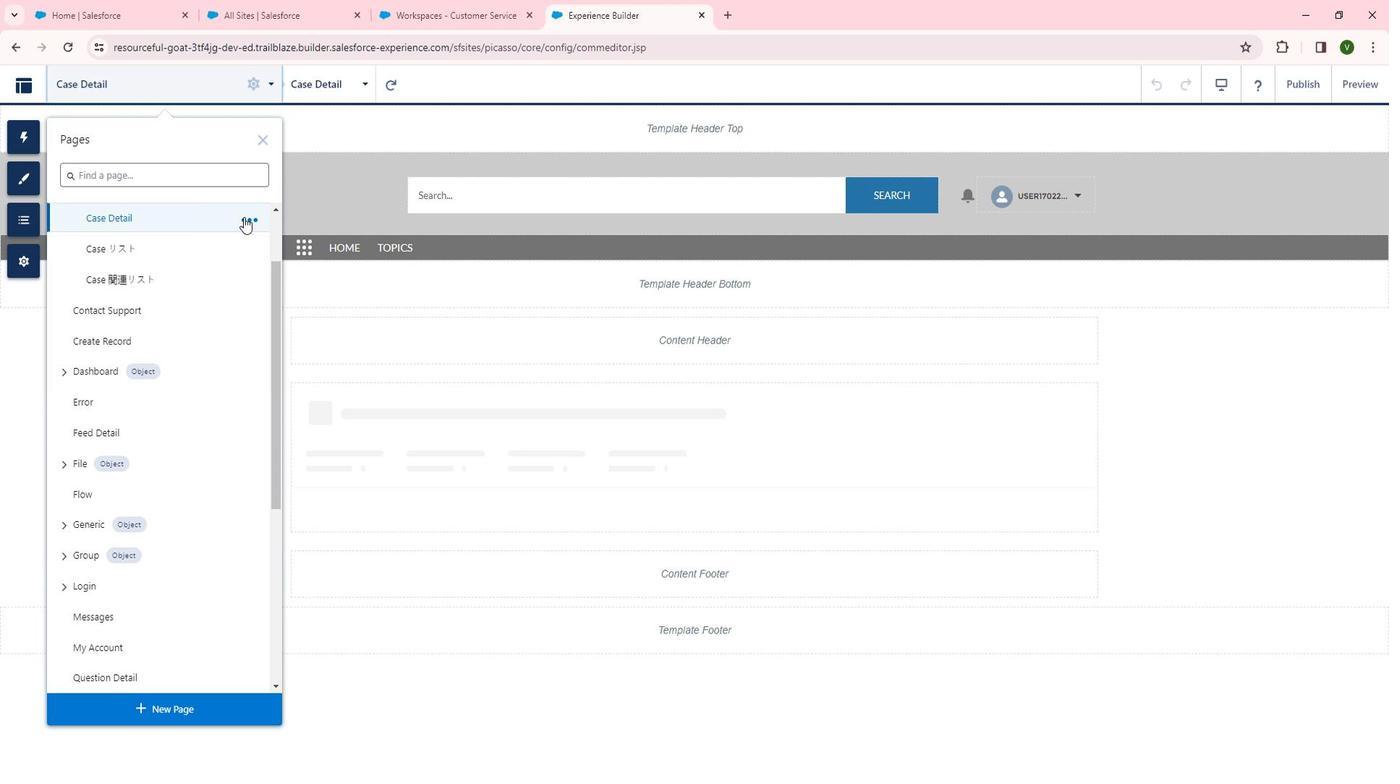 
Action: Mouse moved to (351, 228)
Screenshot: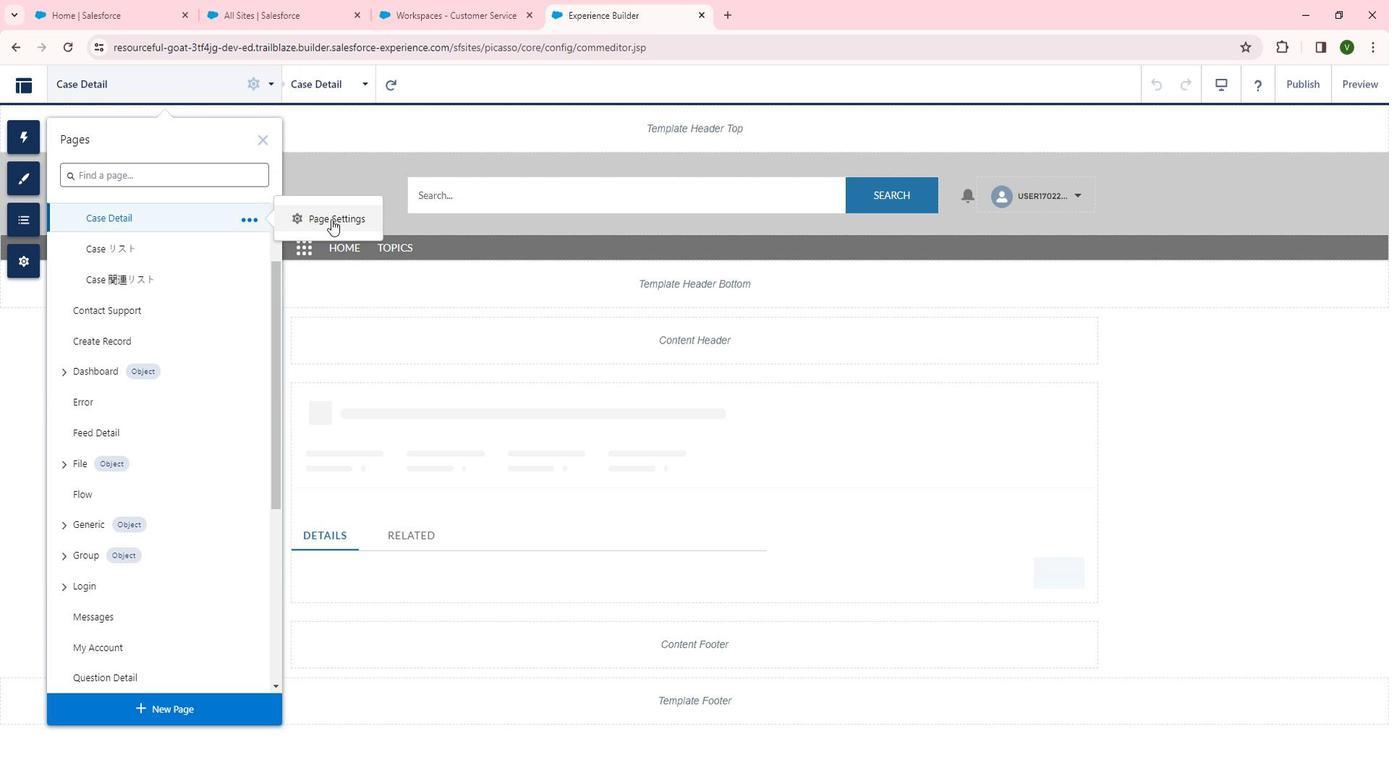 
Action: Mouse pressed left at (351, 228)
Screenshot: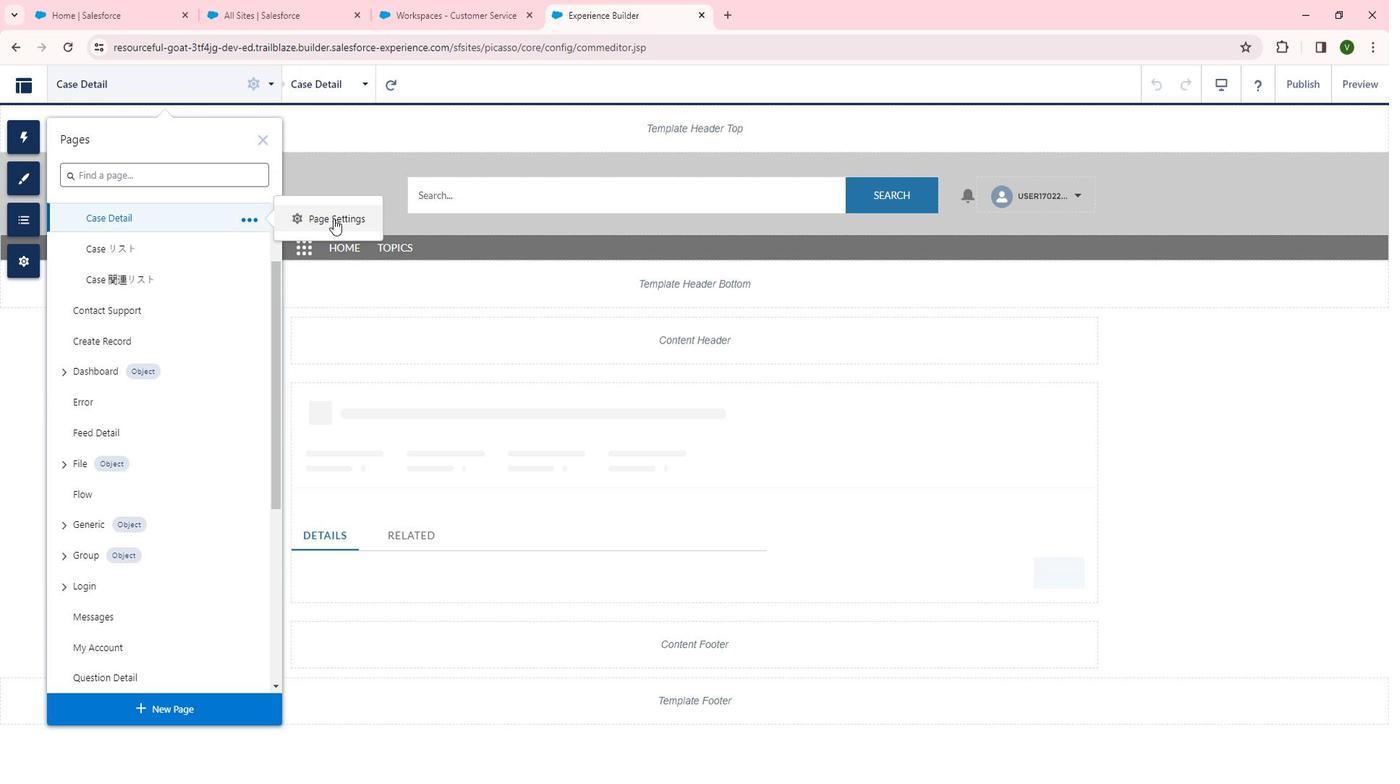 
Action: Mouse moved to (492, 432)
Screenshot: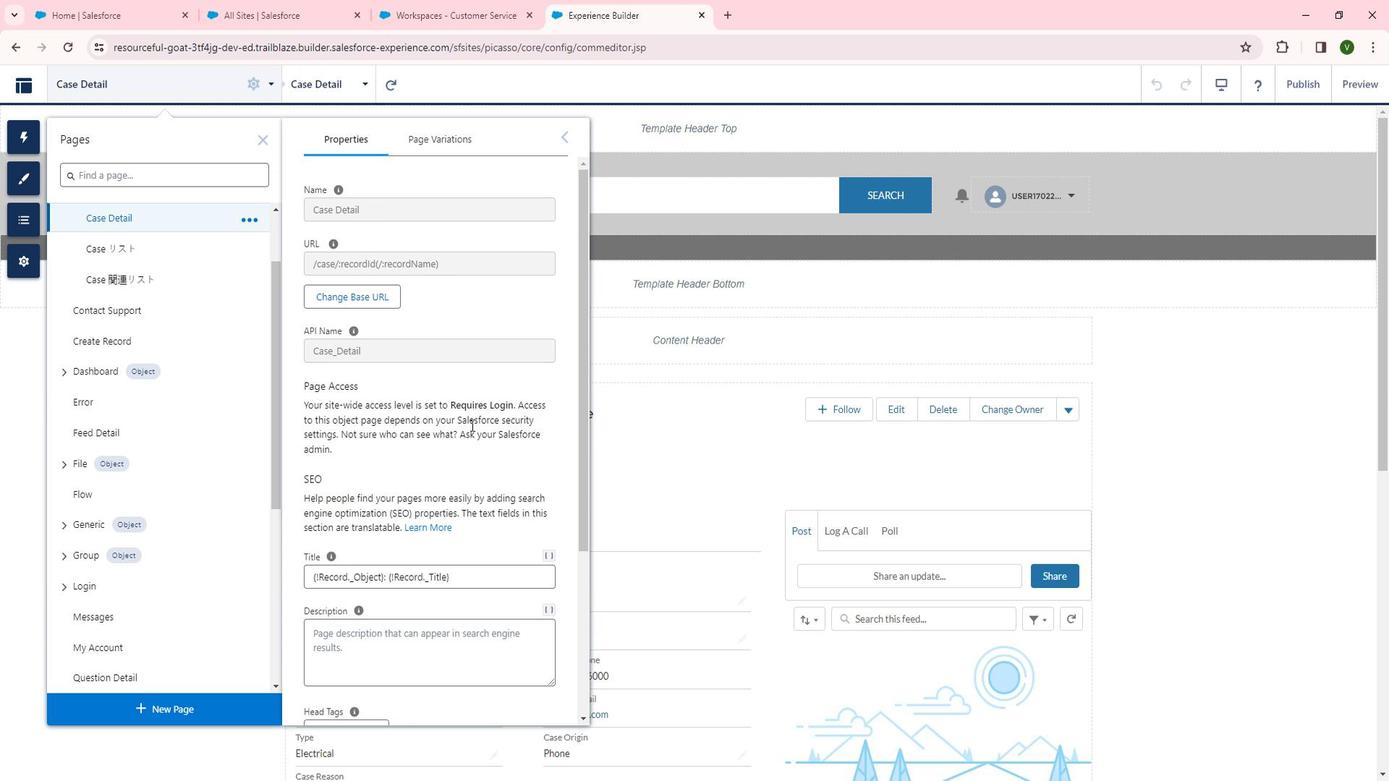
Action: Mouse scrolled (492, 431) with delta (0, 0)
Screenshot: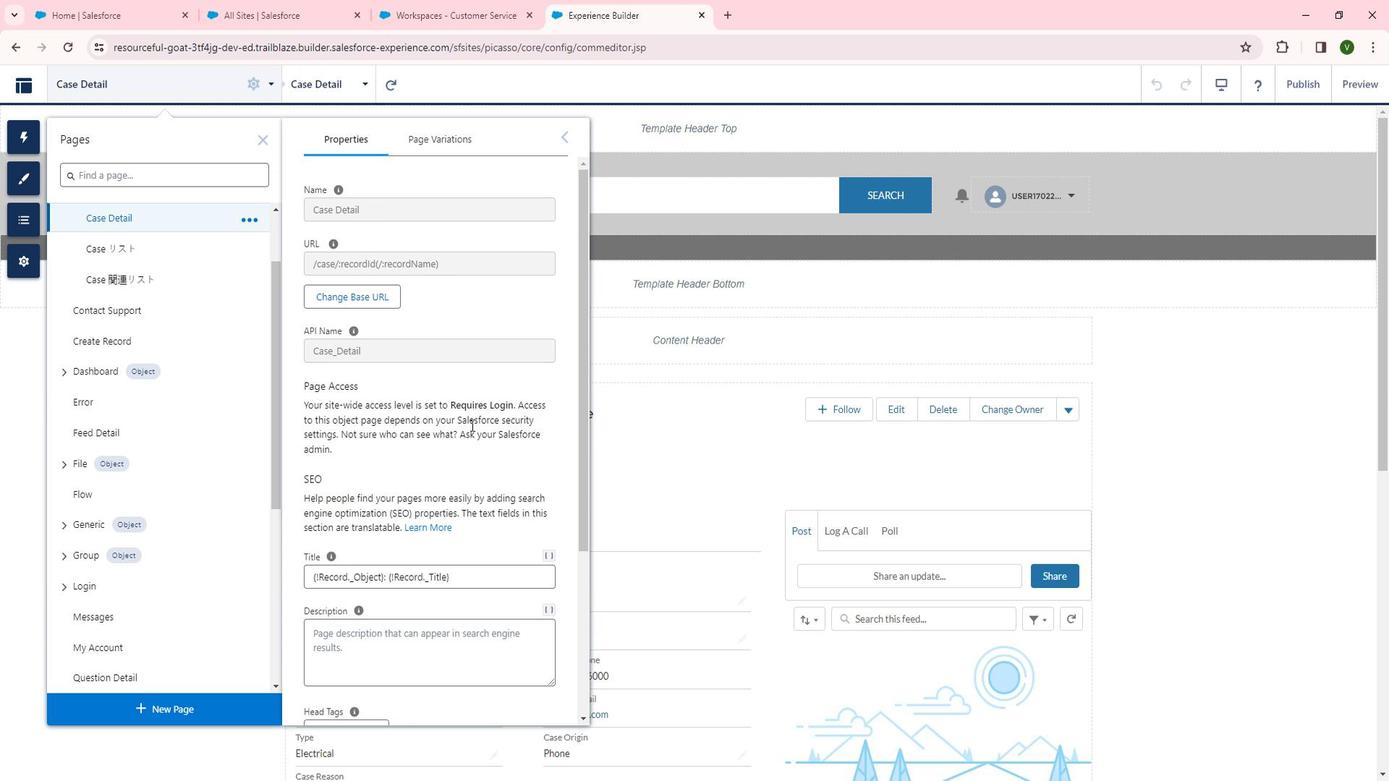 
Action: Mouse moved to (492, 434)
Screenshot: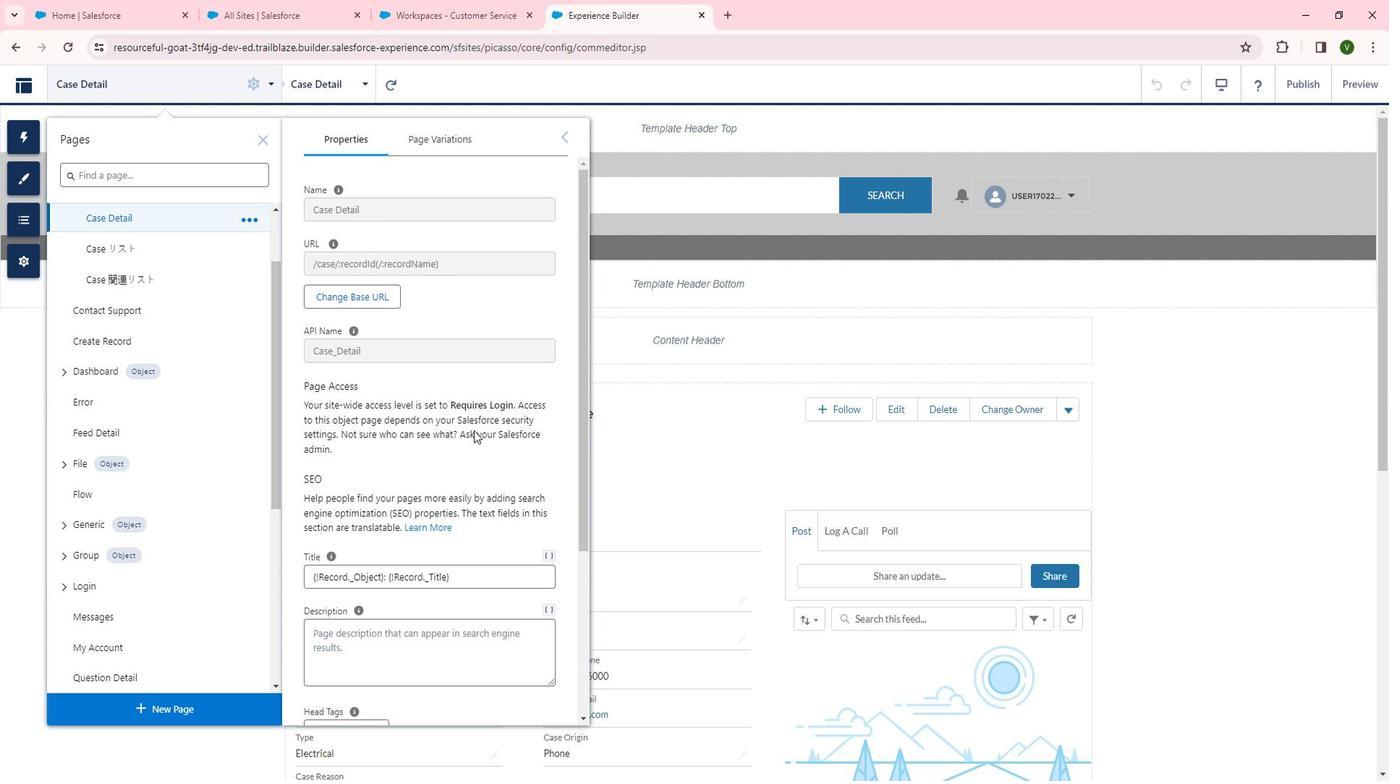 
Action: Mouse scrolled (492, 433) with delta (0, 0)
Screenshot: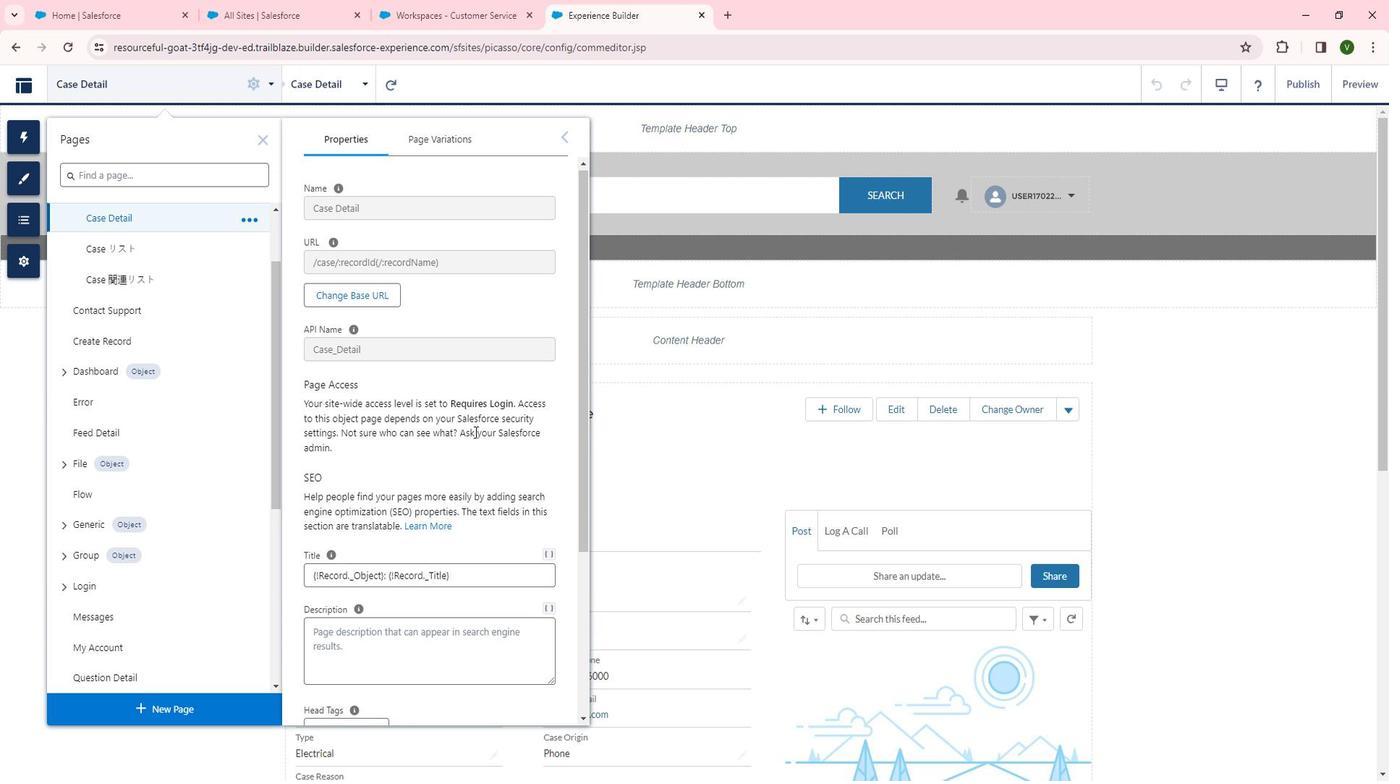 
Action: Mouse scrolled (492, 433) with delta (0, 0)
Screenshot: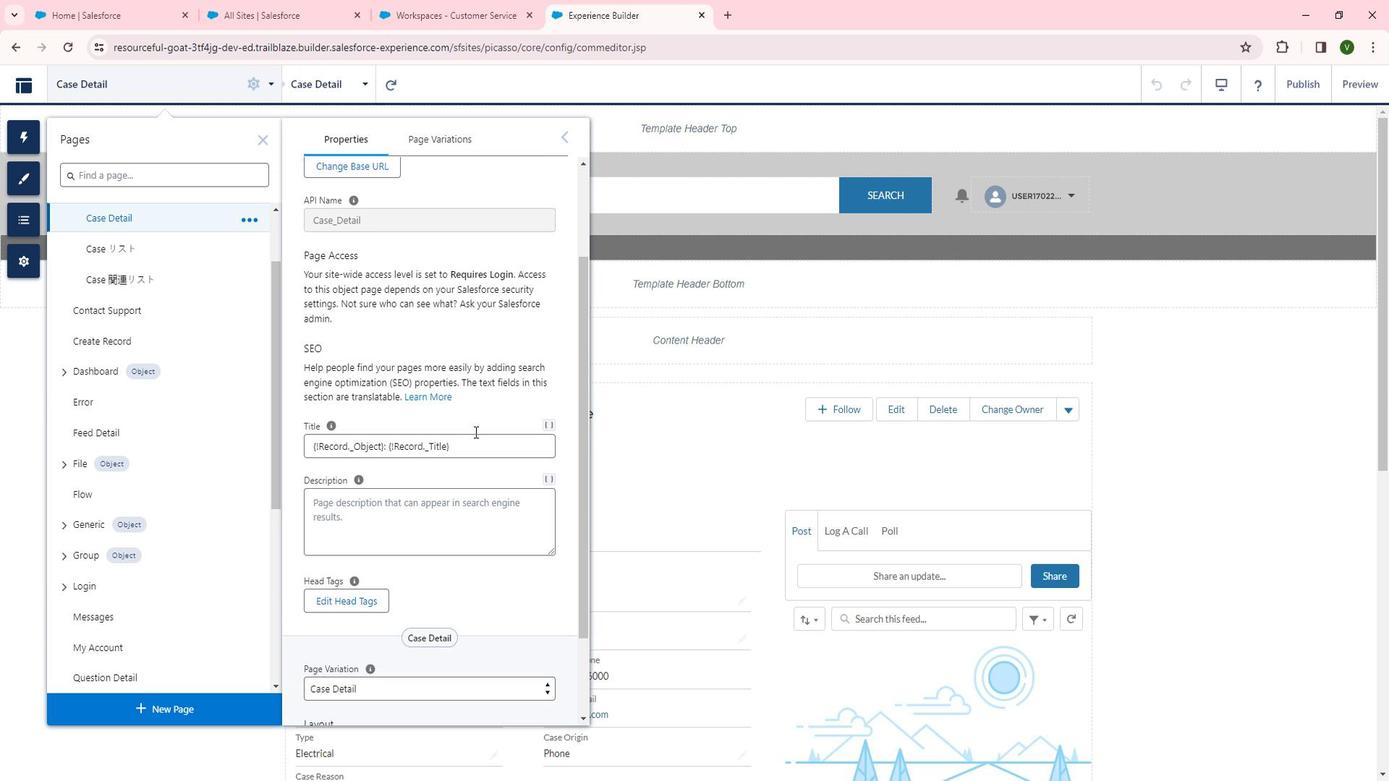 
Action: Mouse moved to (493, 434)
Screenshot: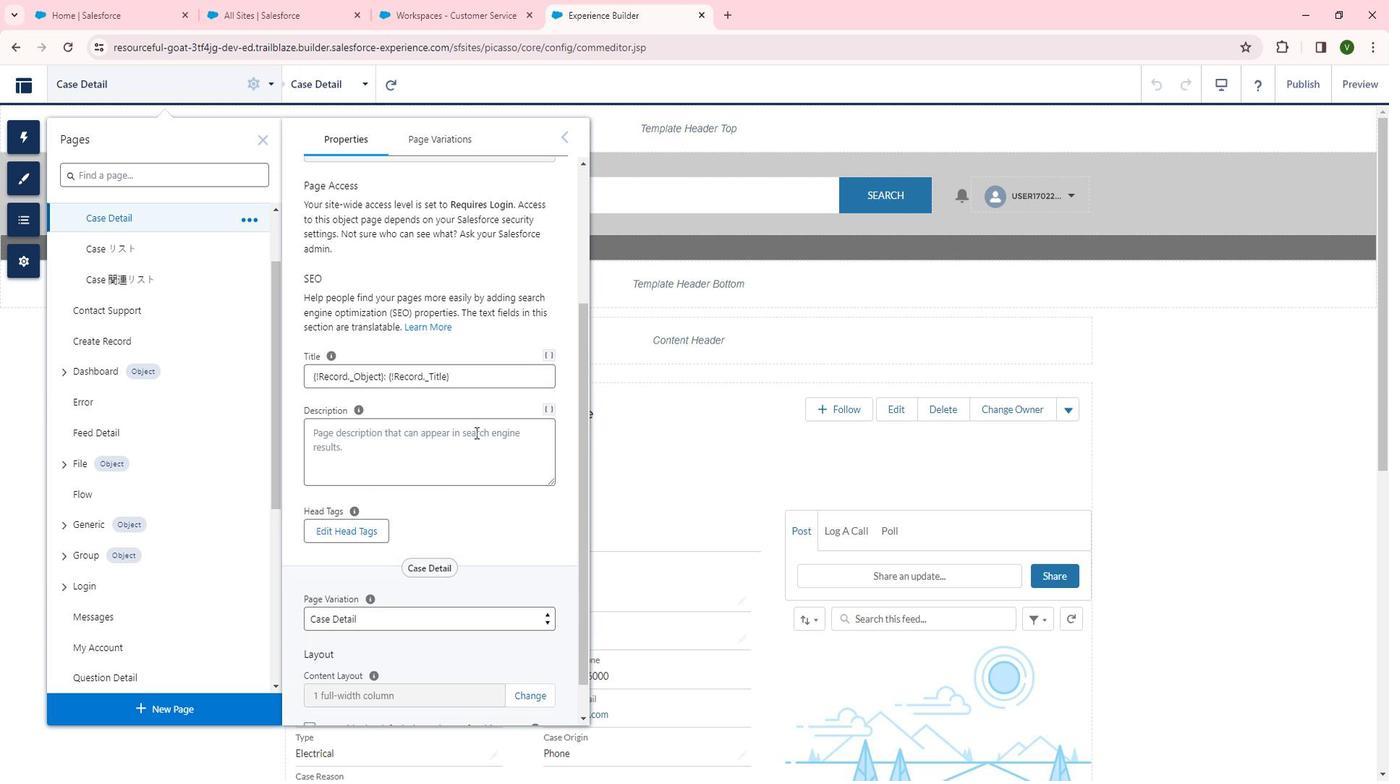 
Action: Mouse scrolled (493, 434) with delta (0, 0)
Screenshot: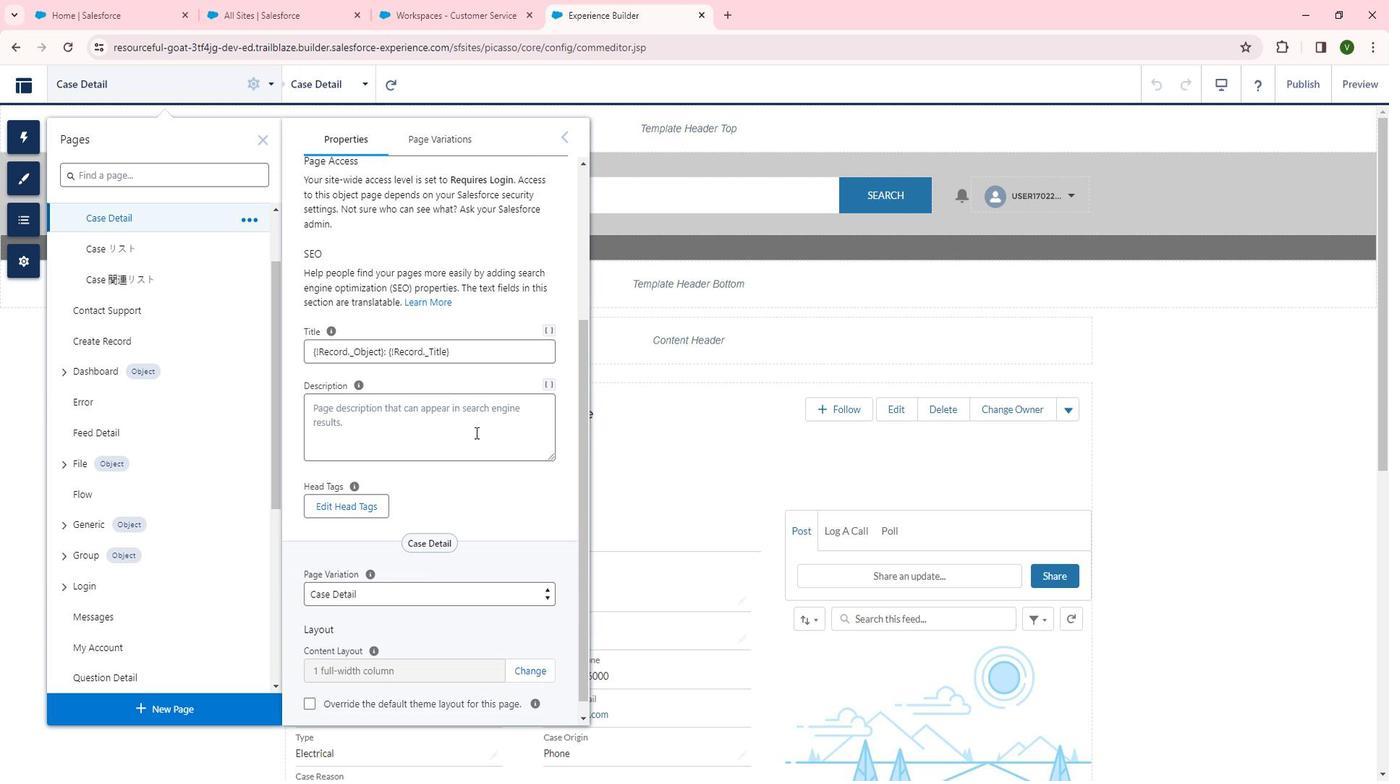 
Action: Mouse scrolled (493, 434) with delta (0, 0)
Screenshot: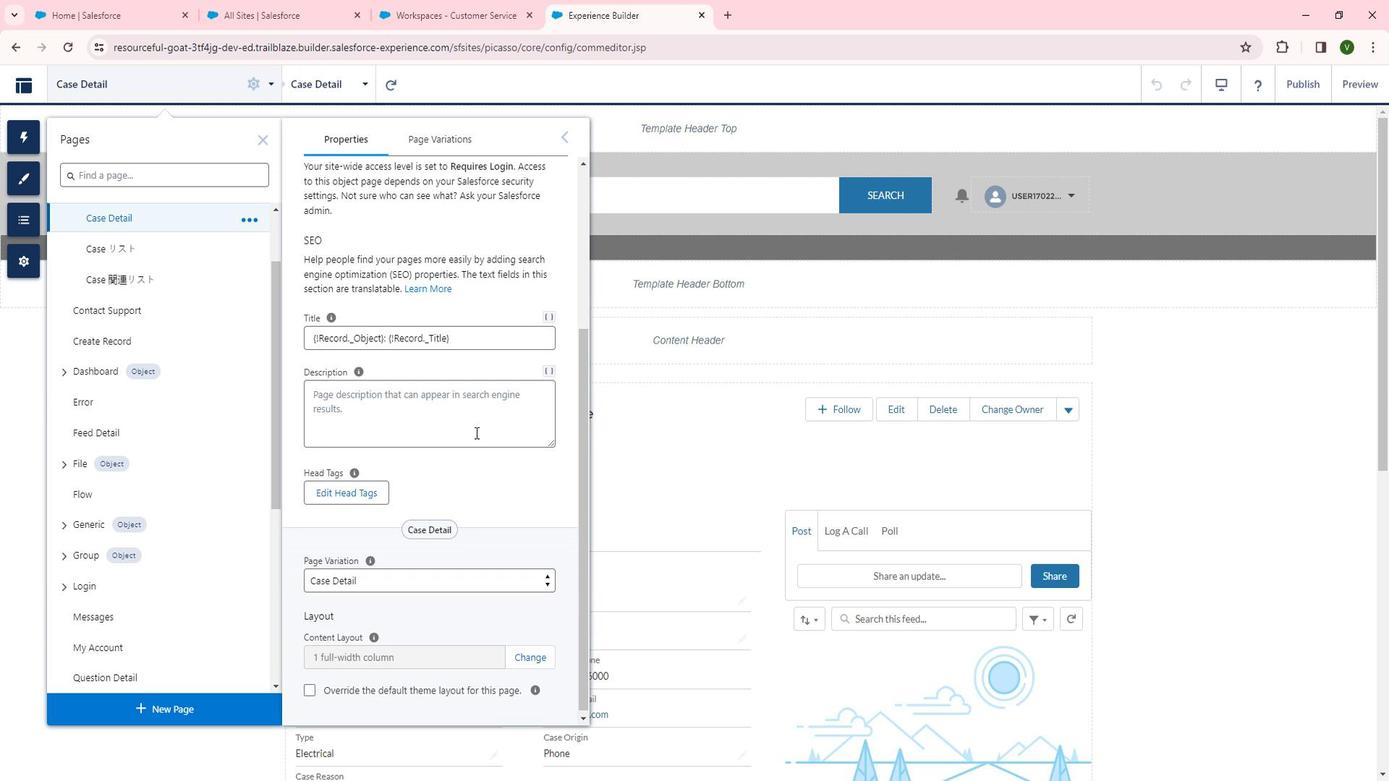 
Action: Mouse moved to (500, 517)
Screenshot: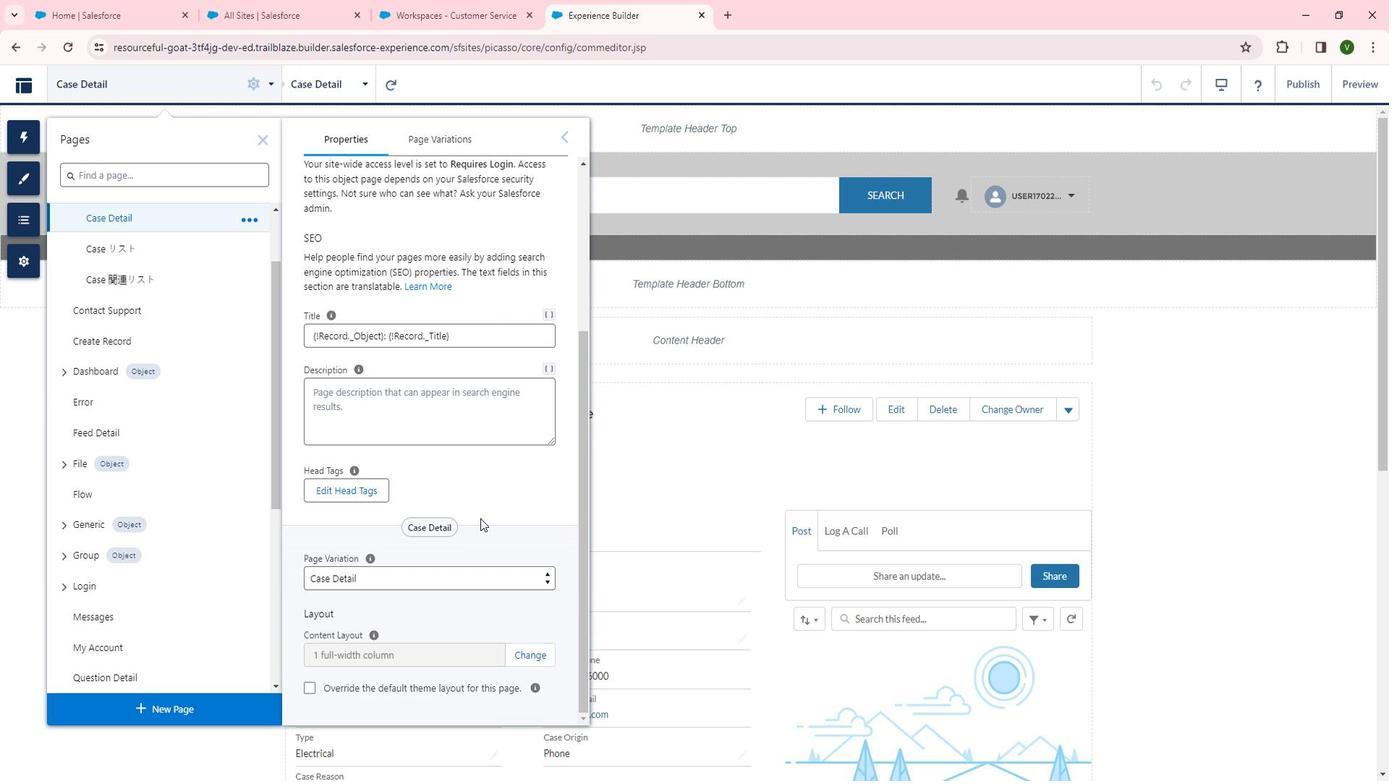 
Action: Mouse scrolled (500, 516) with delta (0, 0)
Screenshot: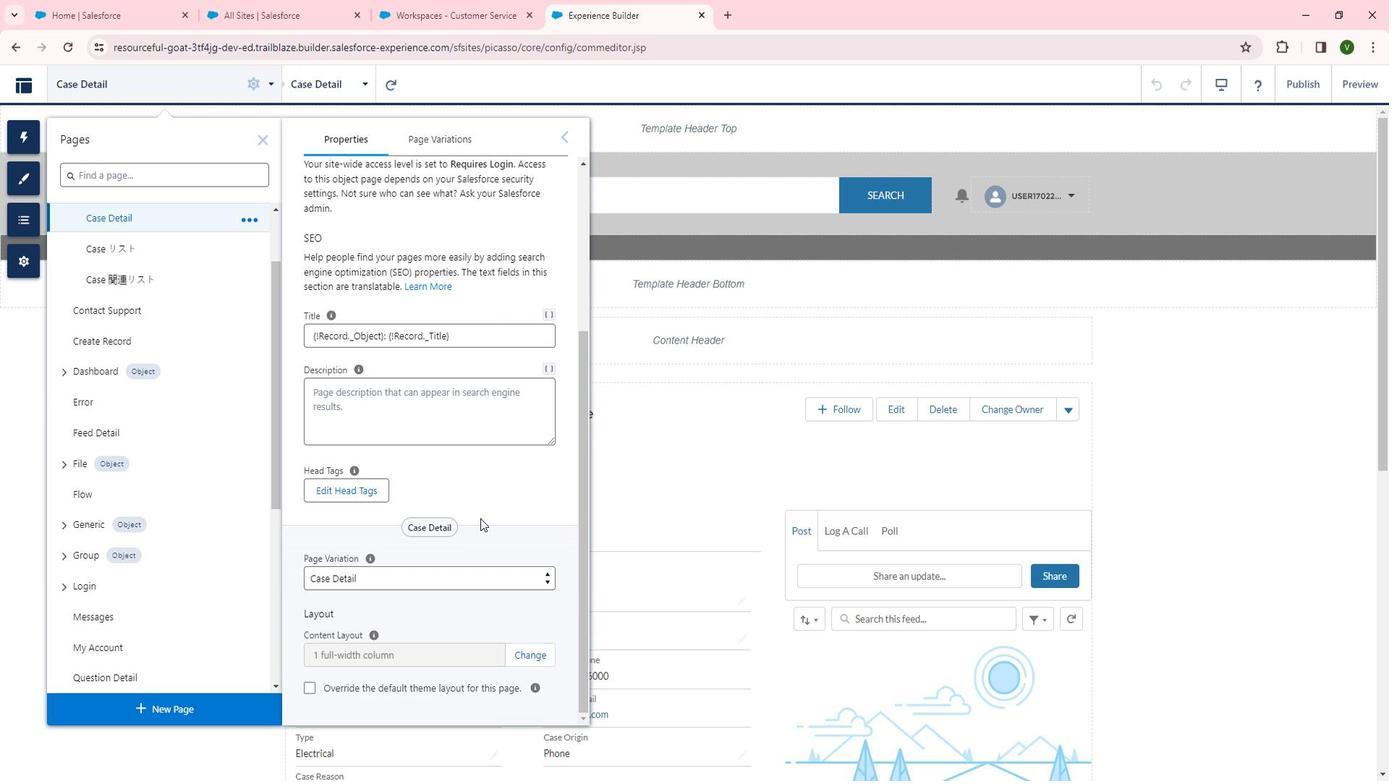 
Action: Mouse moved to (513, 526)
Screenshot: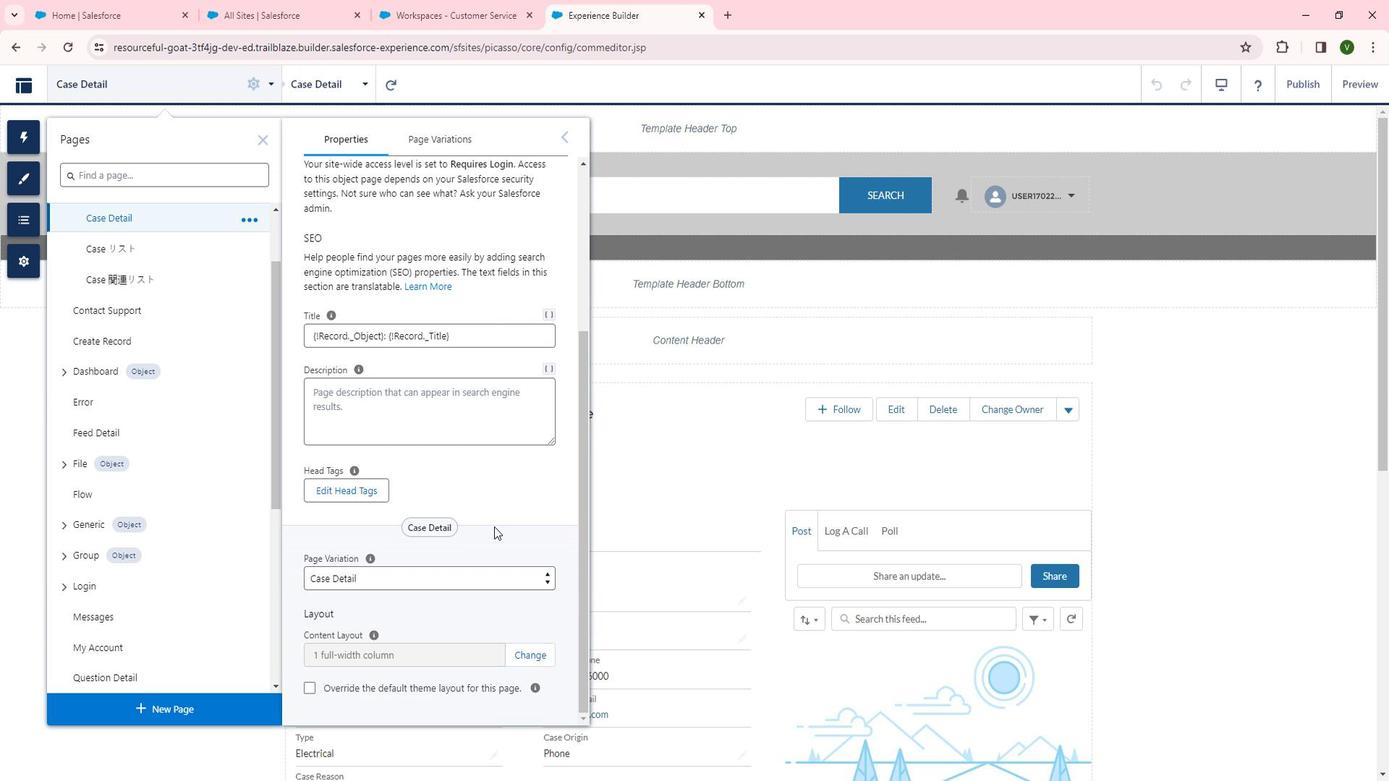 
Action: Mouse scrolled (513, 525) with delta (0, 0)
Screenshot: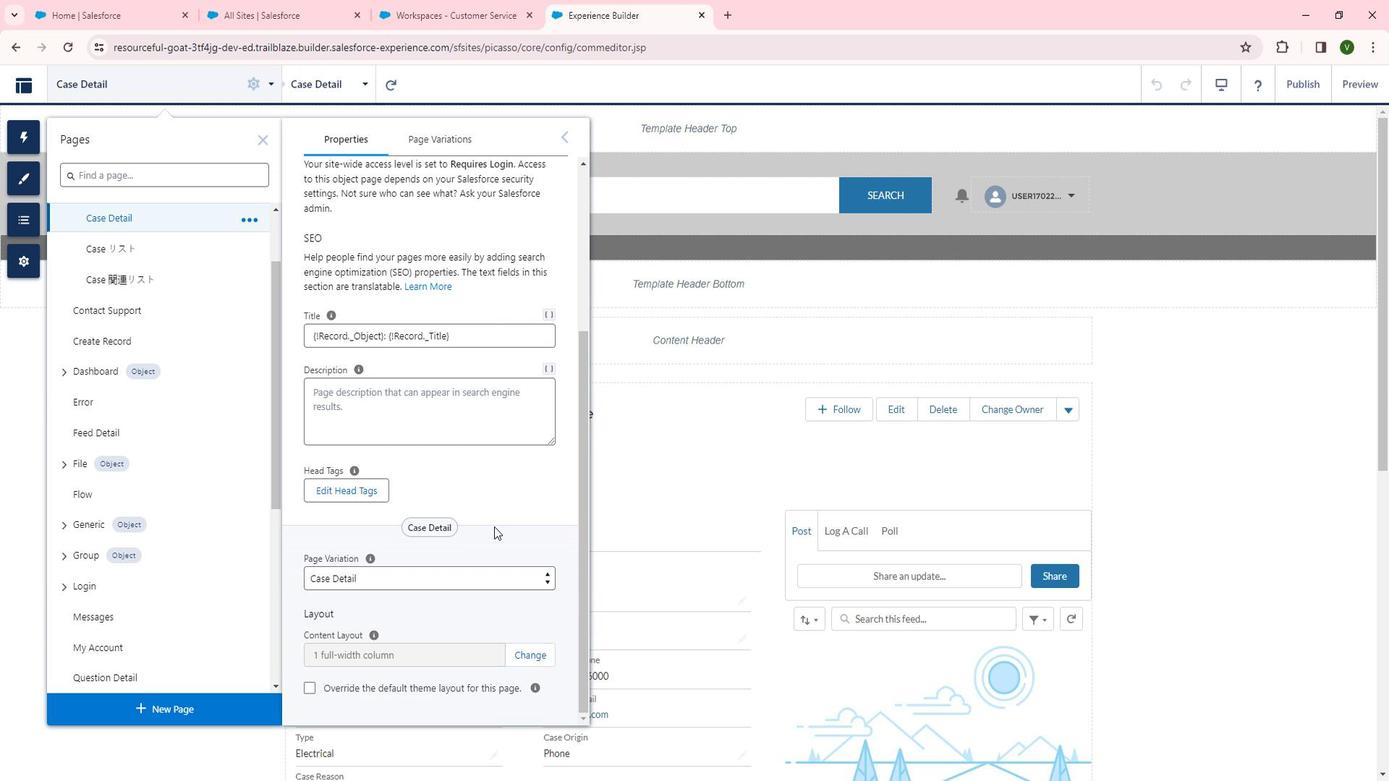 
Action: Mouse moved to (480, 576)
Screenshot: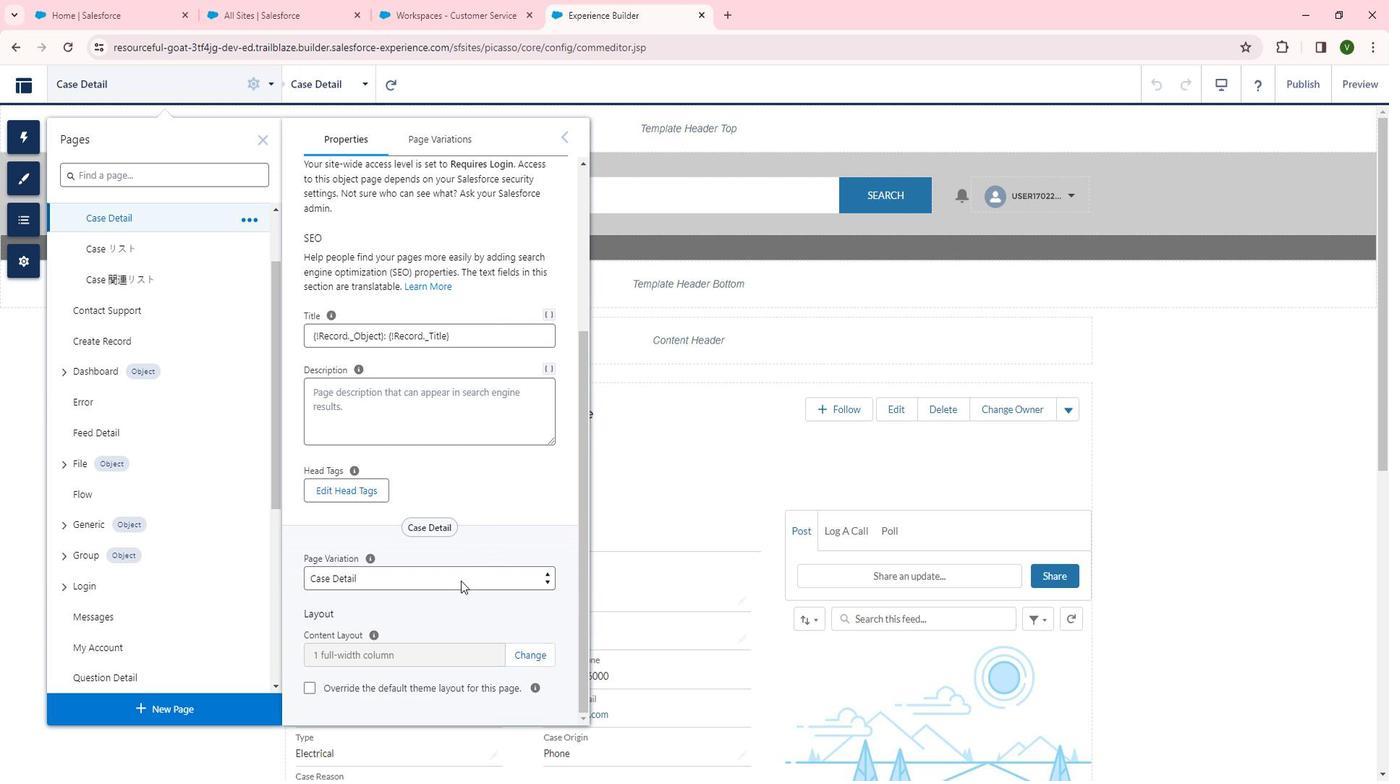 
Action: Mouse pressed left at (480, 576)
Screenshot: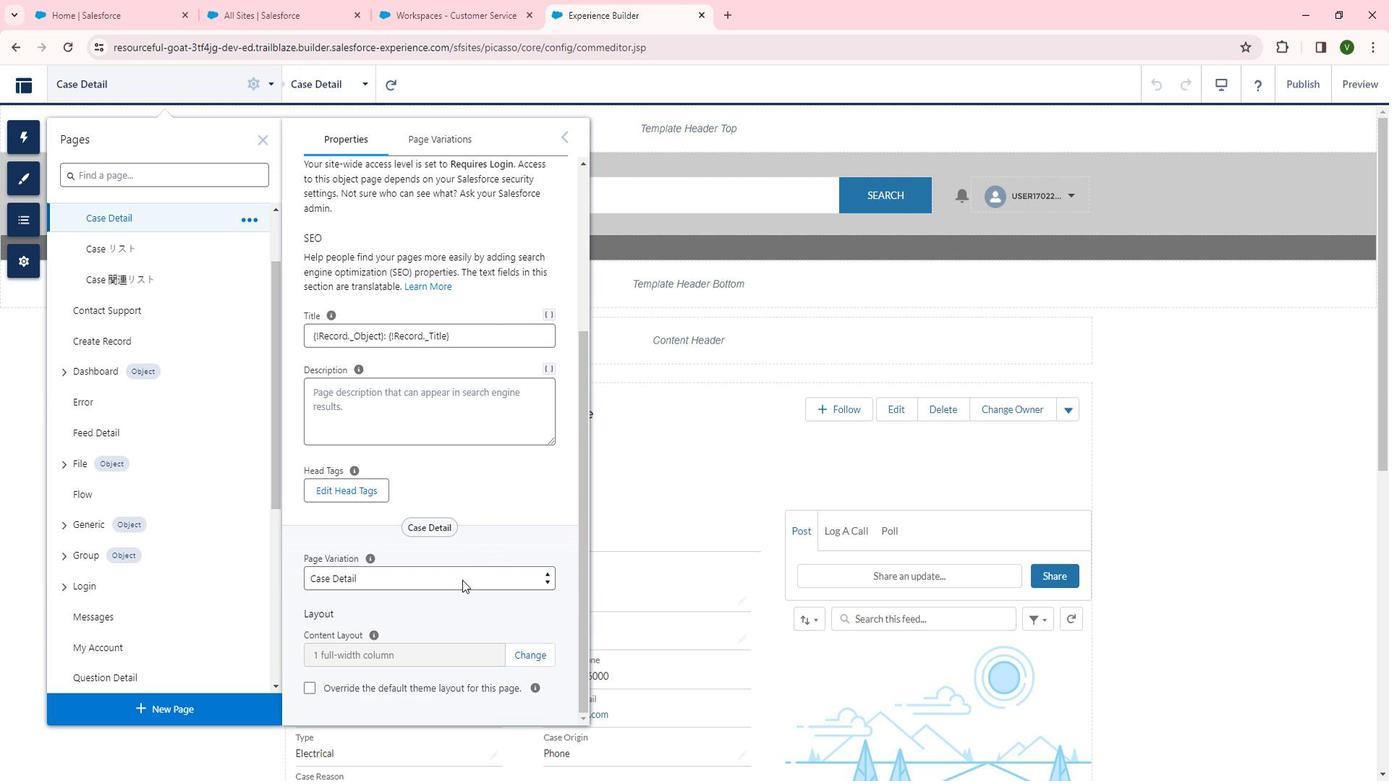 
Action: Mouse moved to (455, 601)
Screenshot: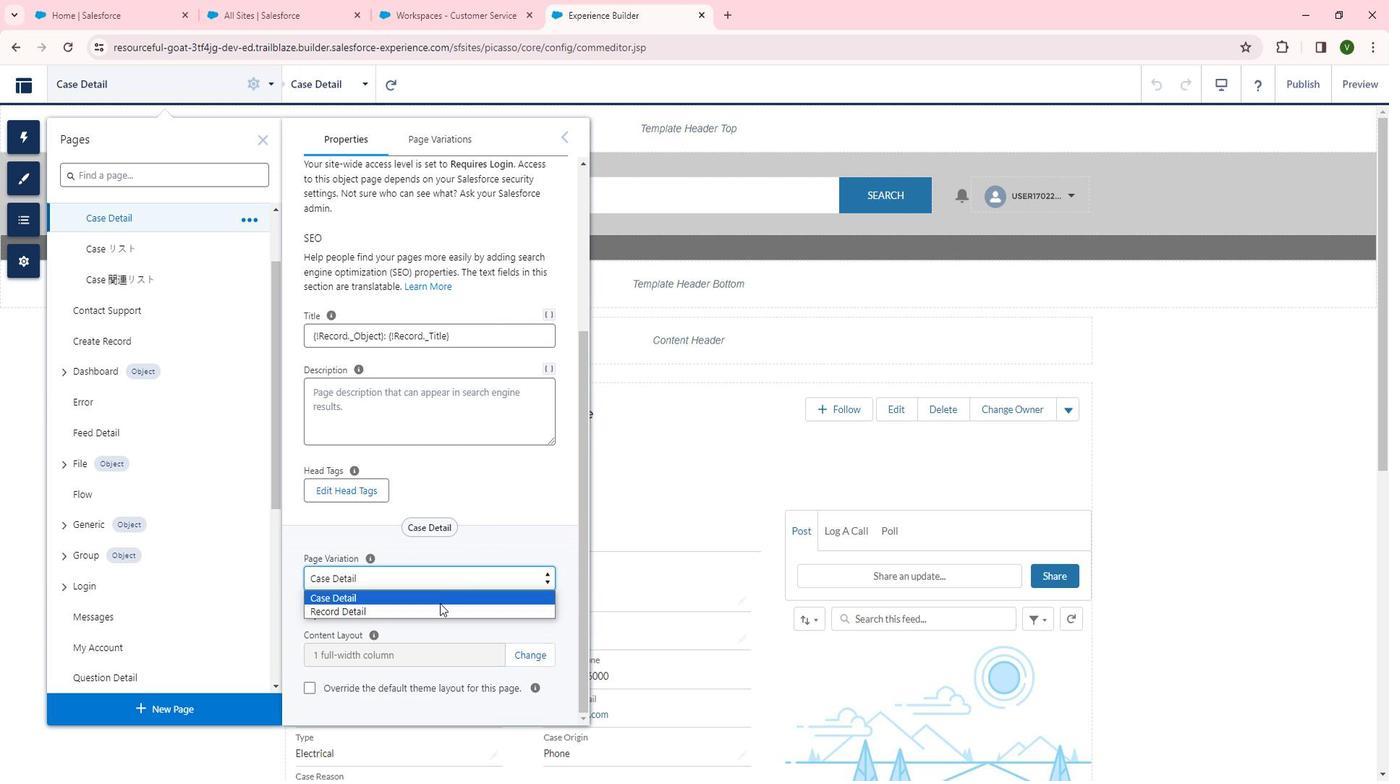 
Action: Mouse pressed left at (455, 601)
Screenshot: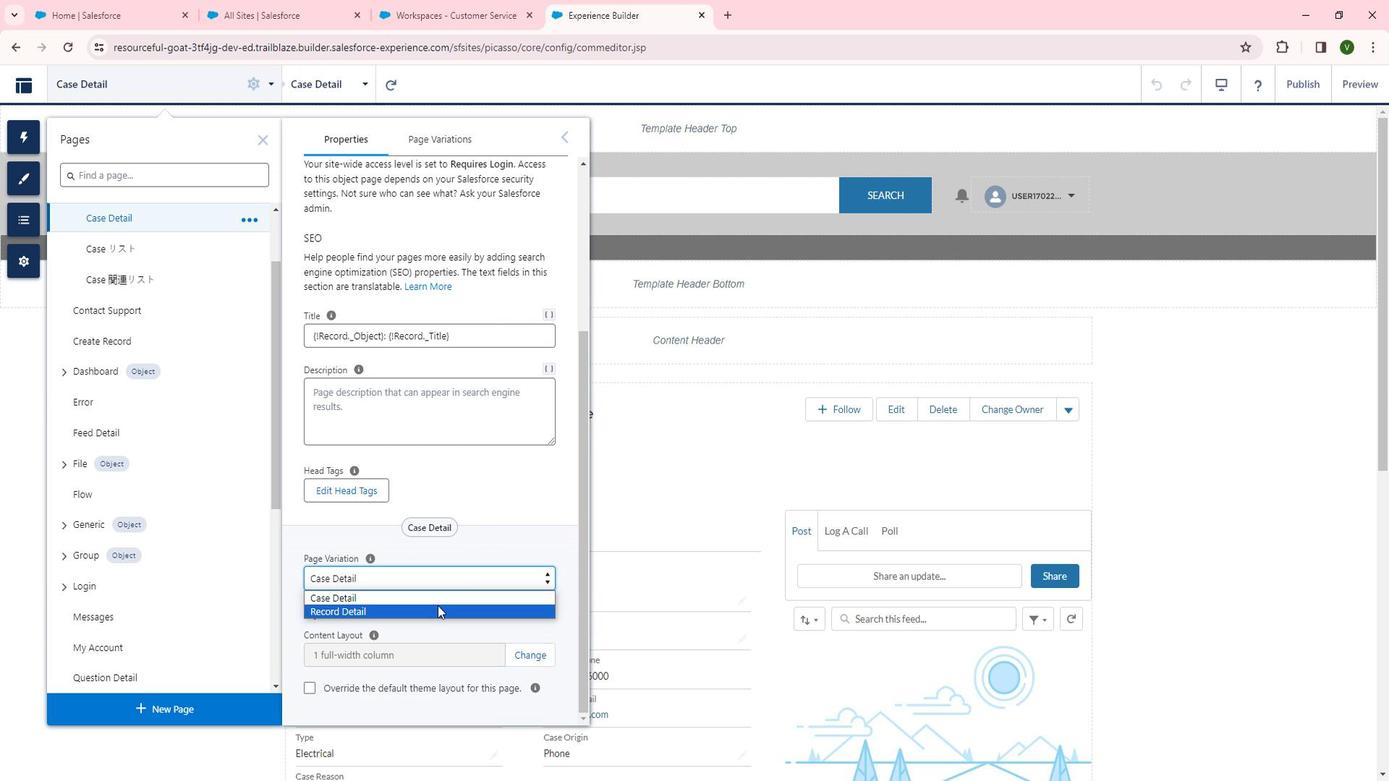
Action: Mouse moved to (560, 653)
Screenshot: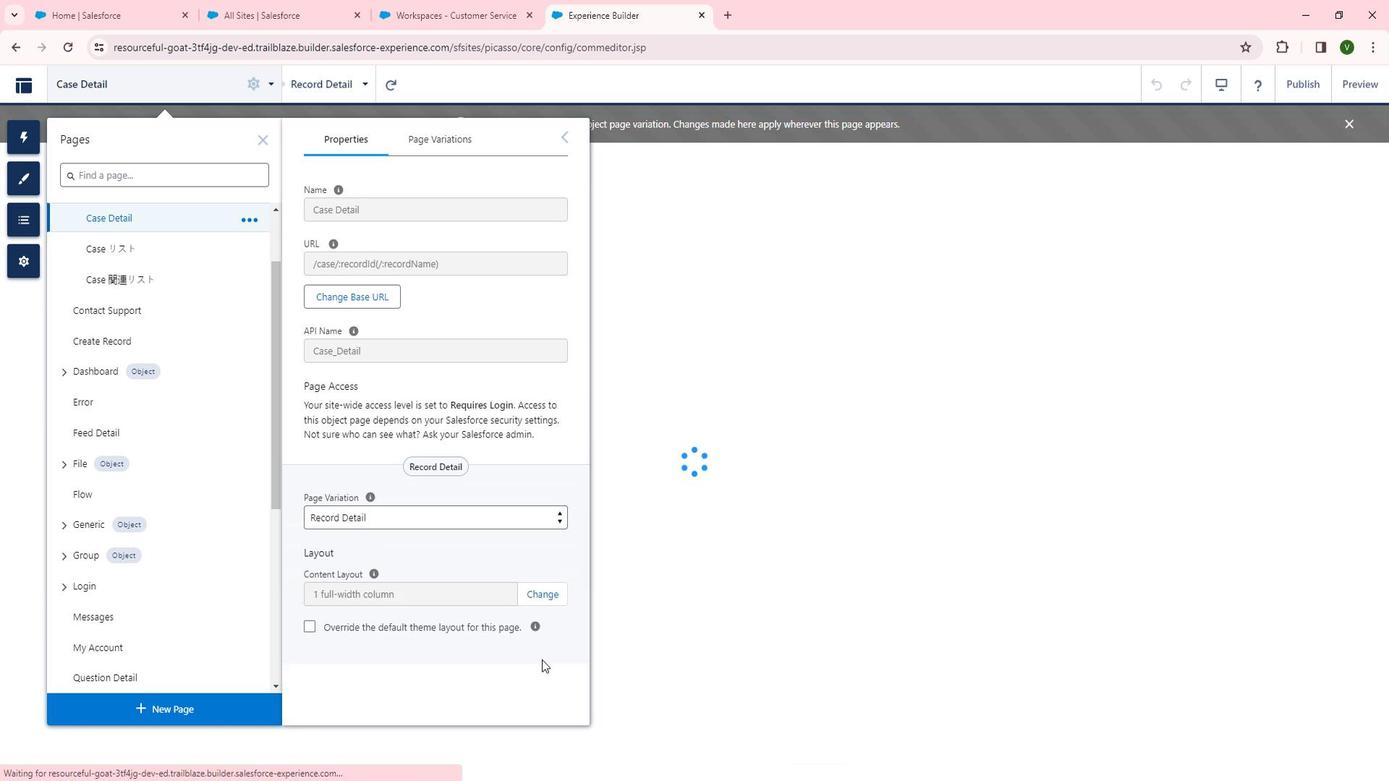 
Action: Mouse pressed left at (560, 653)
Screenshot: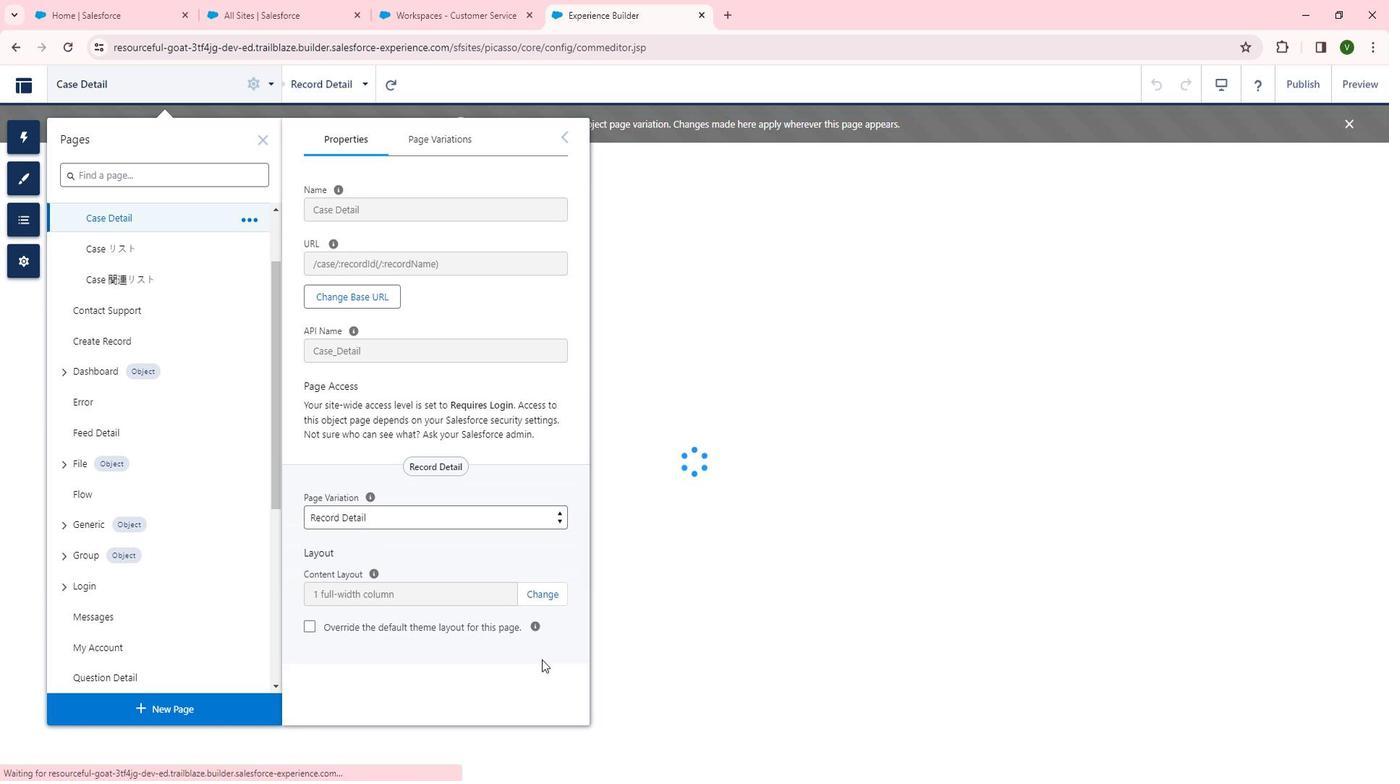
Action: Mouse moved to (565, 587)
Screenshot: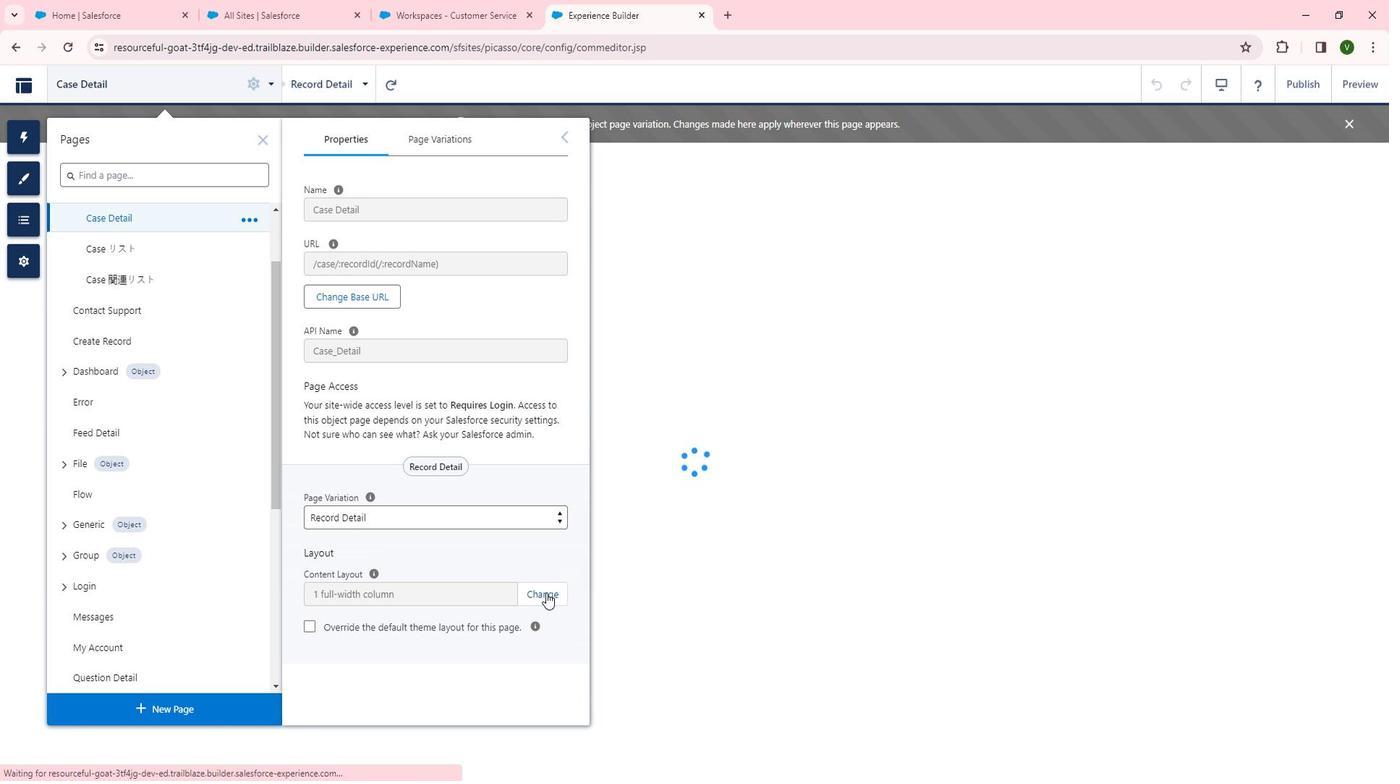 
Action: Mouse pressed left at (565, 587)
Screenshot: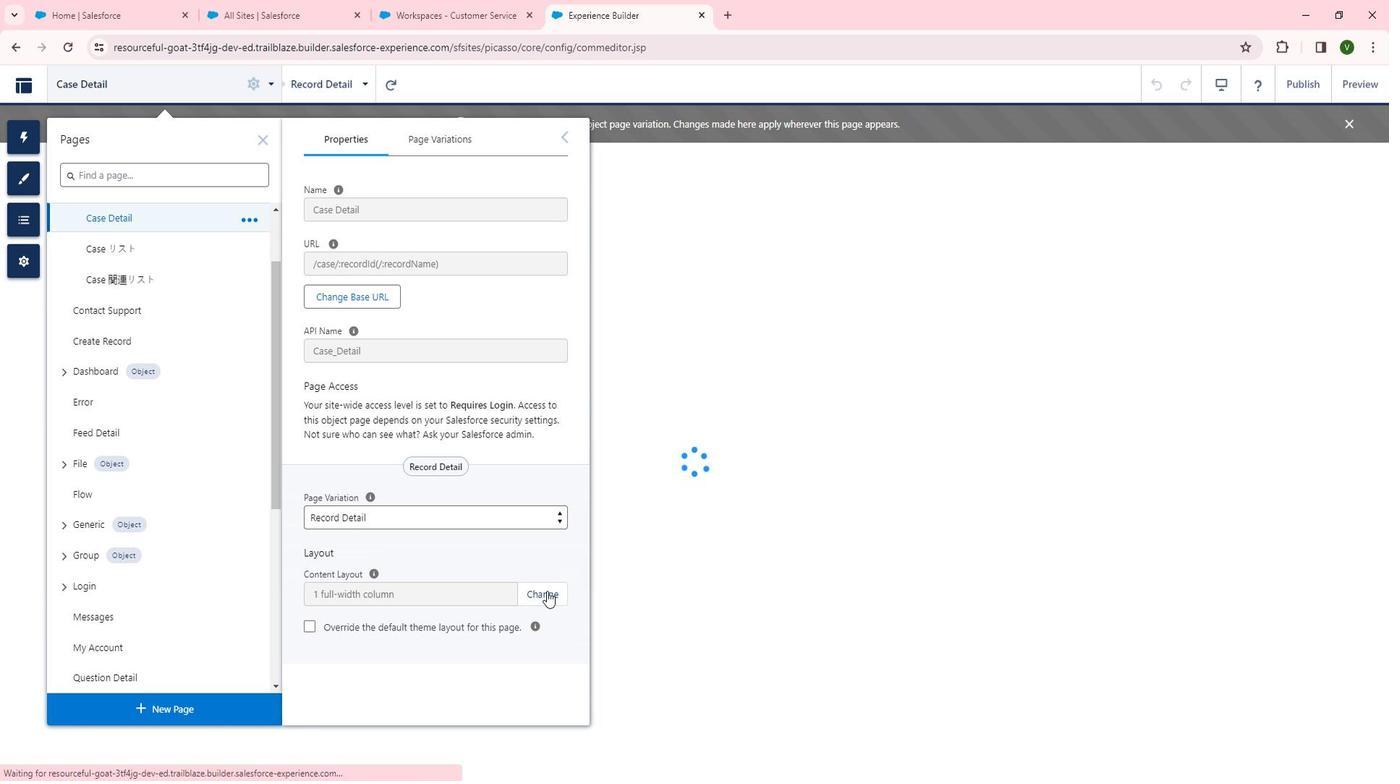 
Action: Mouse moved to (651, 558)
Screenshot: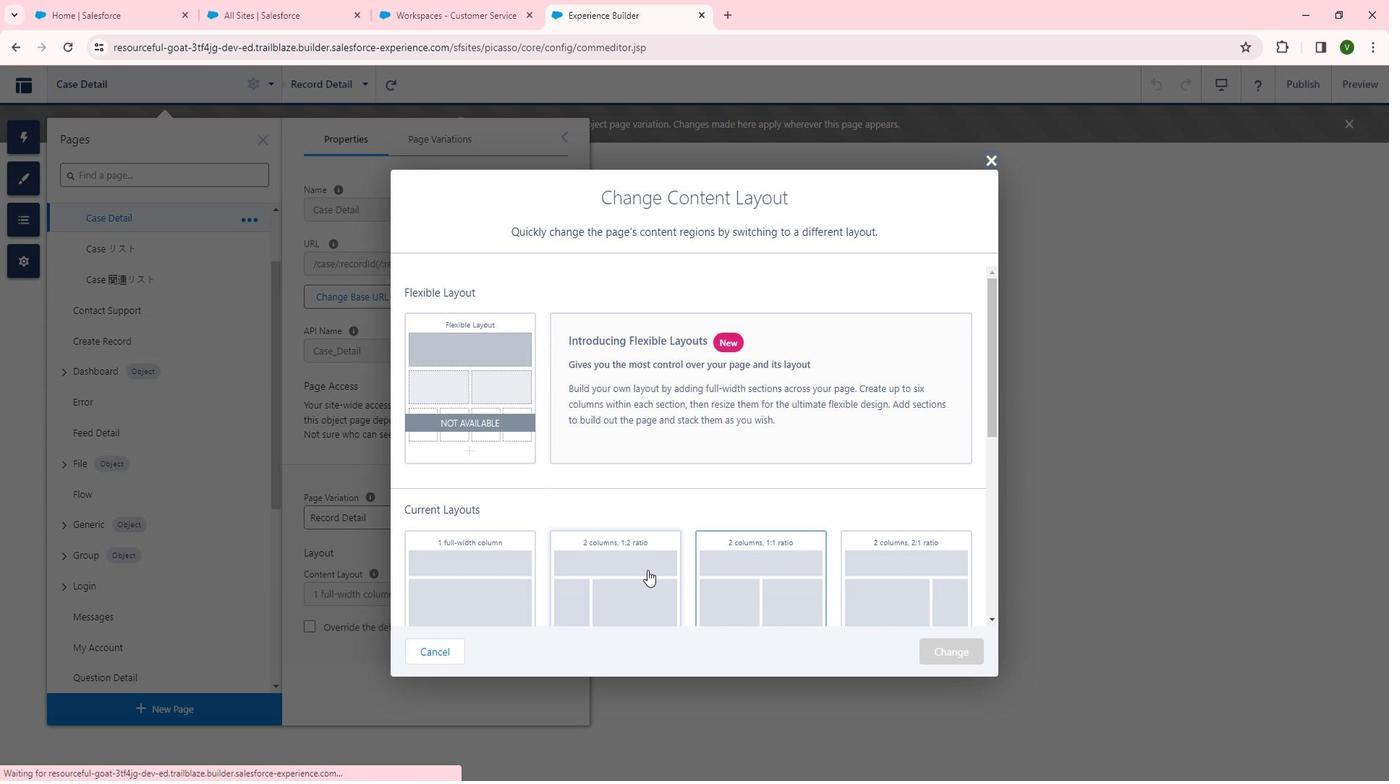 
Action: Mouse scrolled (651, 557) with delta (0, 0)
Screenshot: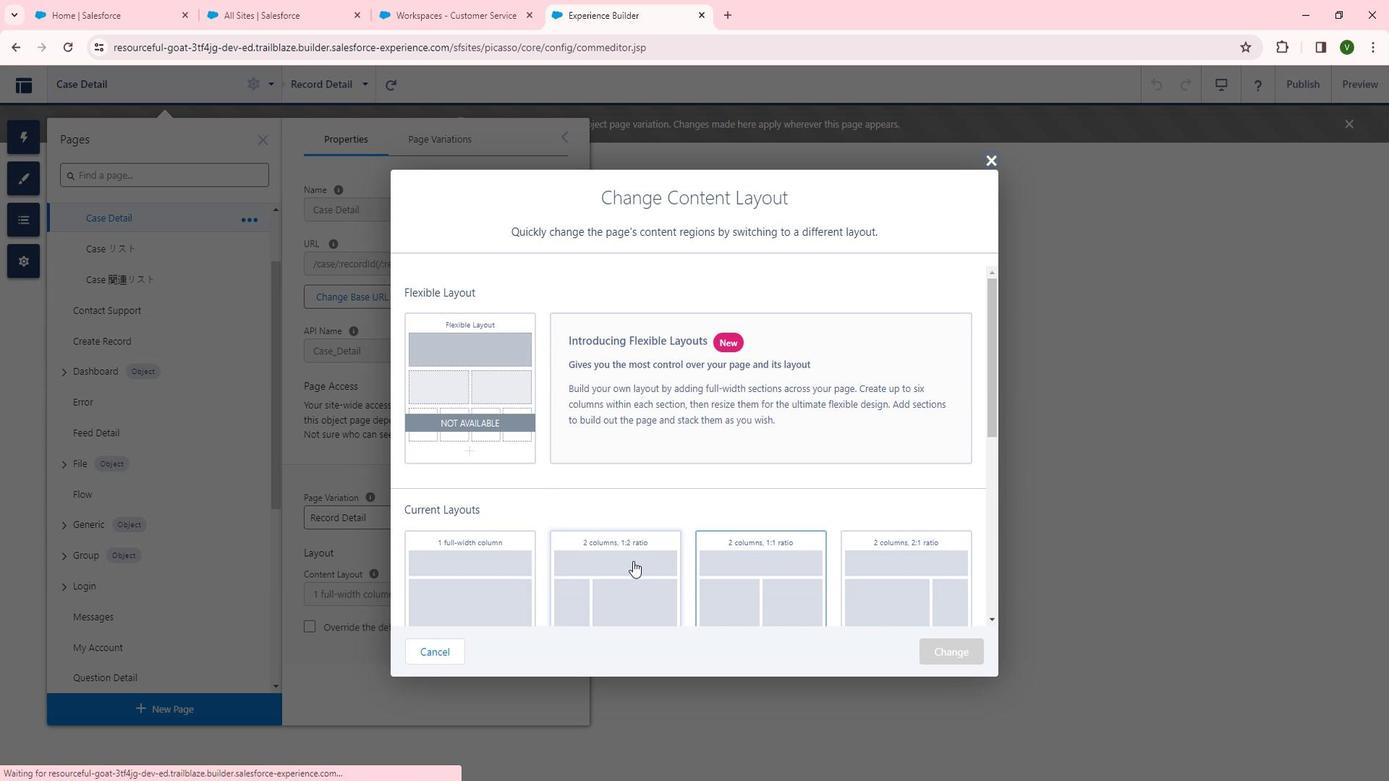 
Action: Mouse moved to (829, 527)
Screenshot: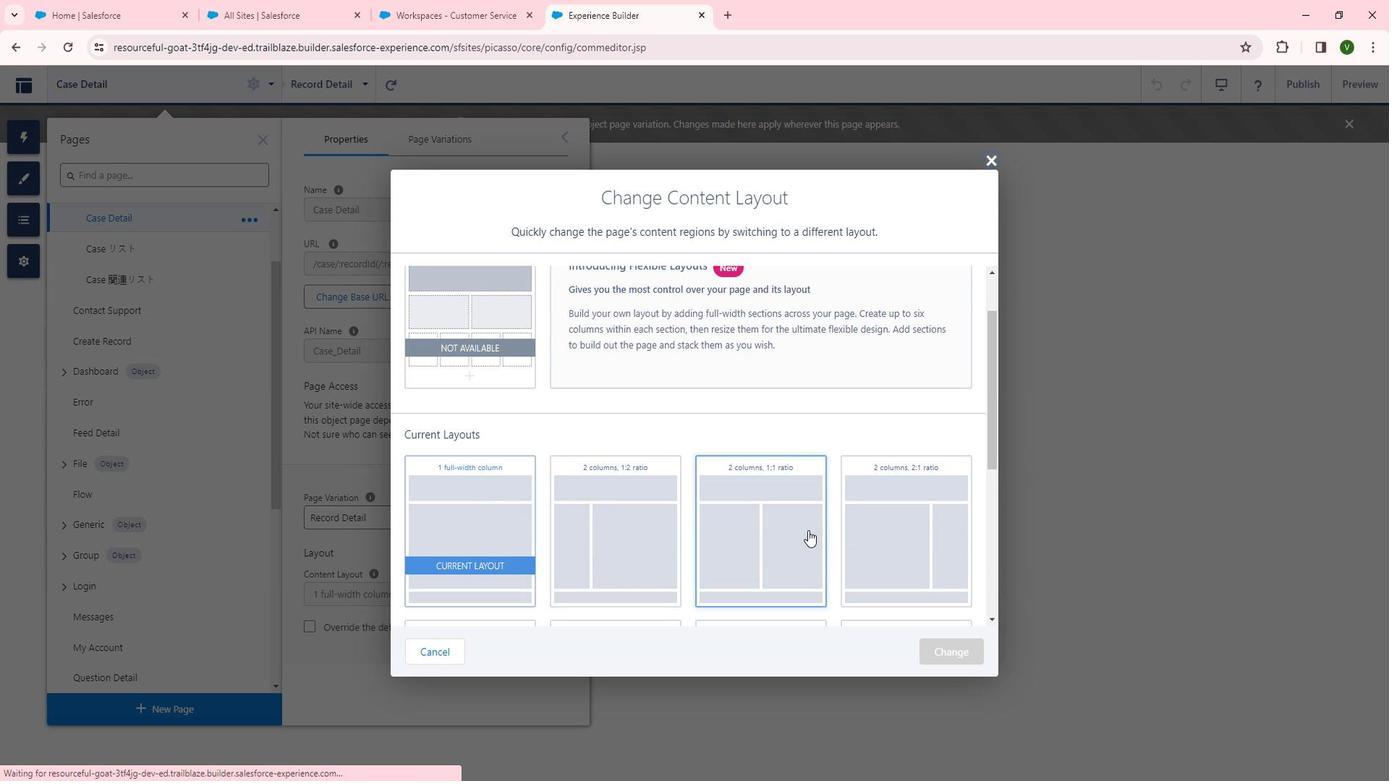 
Action: Mouse scrolled (829, 526) with delta (0, 0)
Screenshot: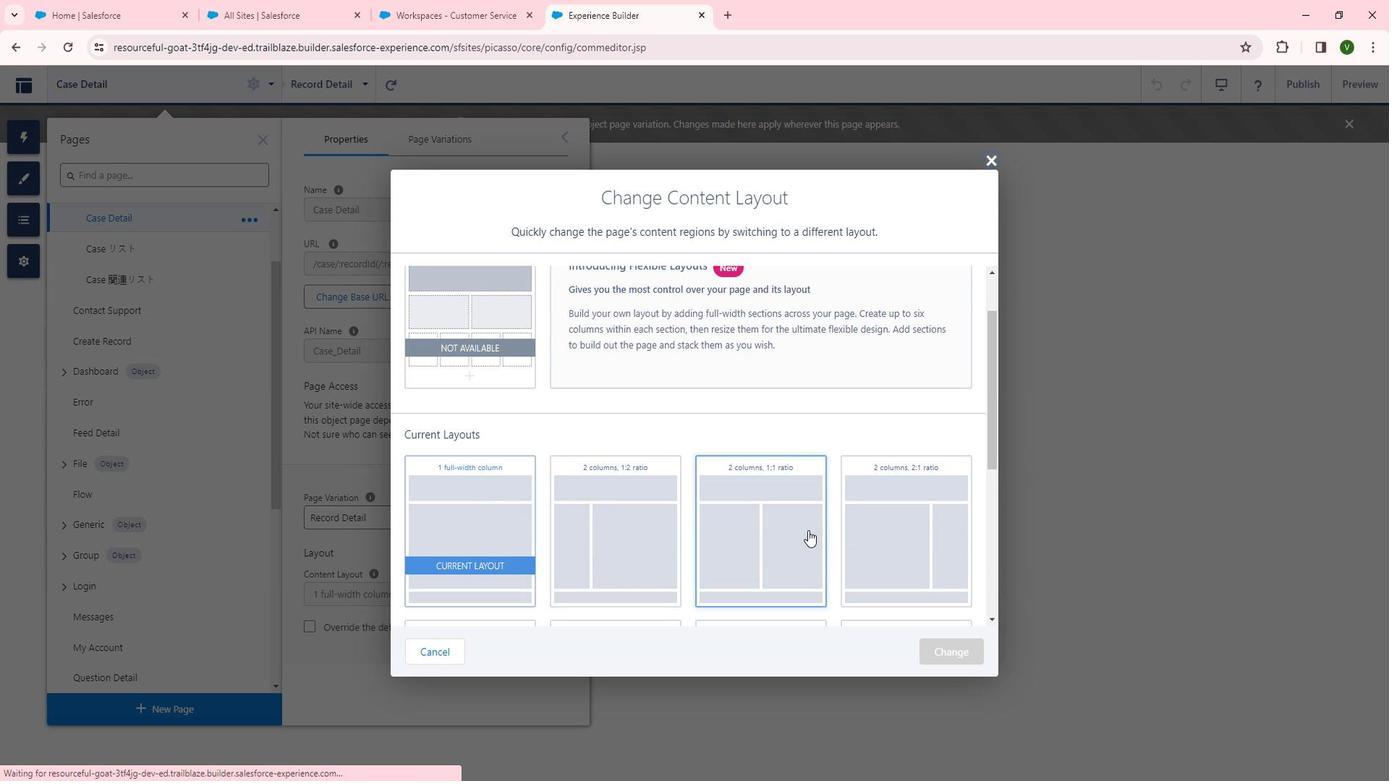 
Action: Mouse moved to (806, 528)
Screenshot: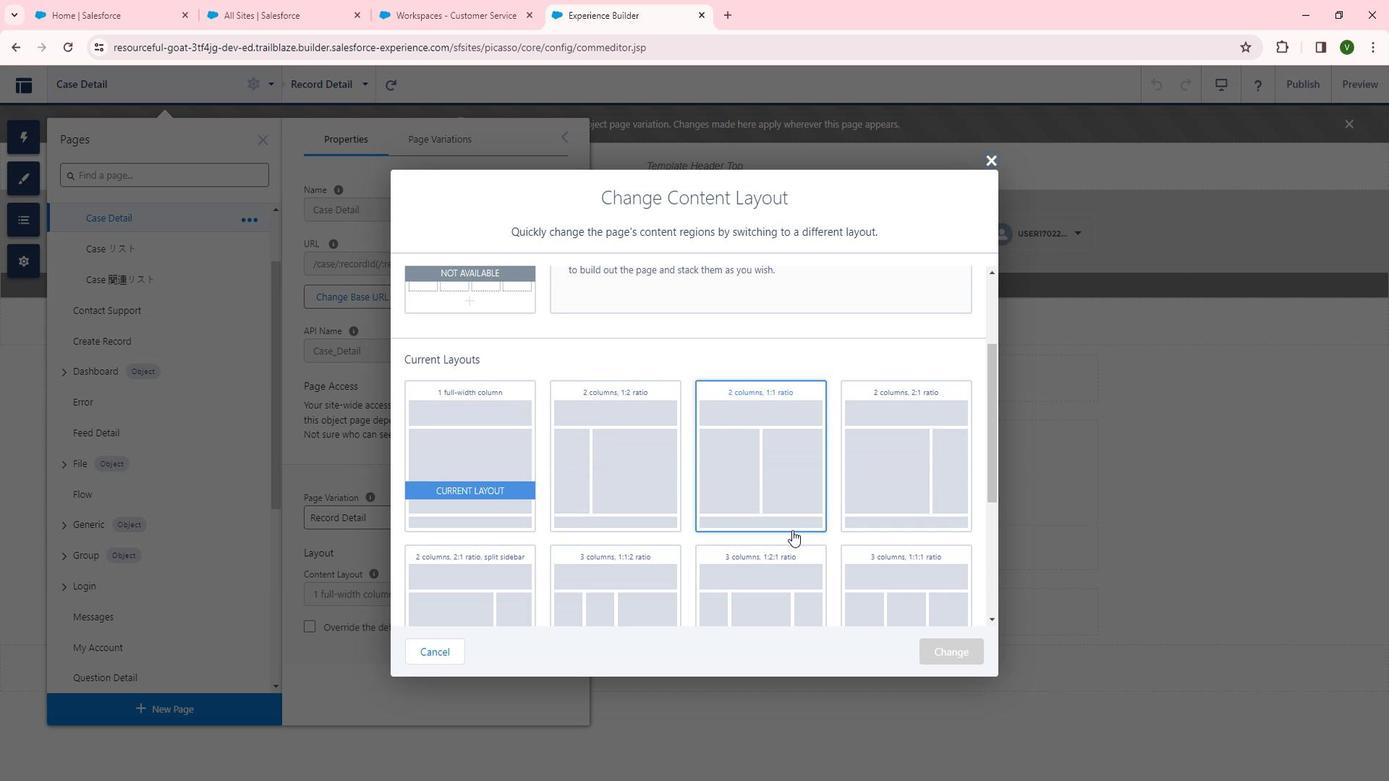 
Action: Mouse scrolled (806, 528) with delta (0, 0)
Screenshot: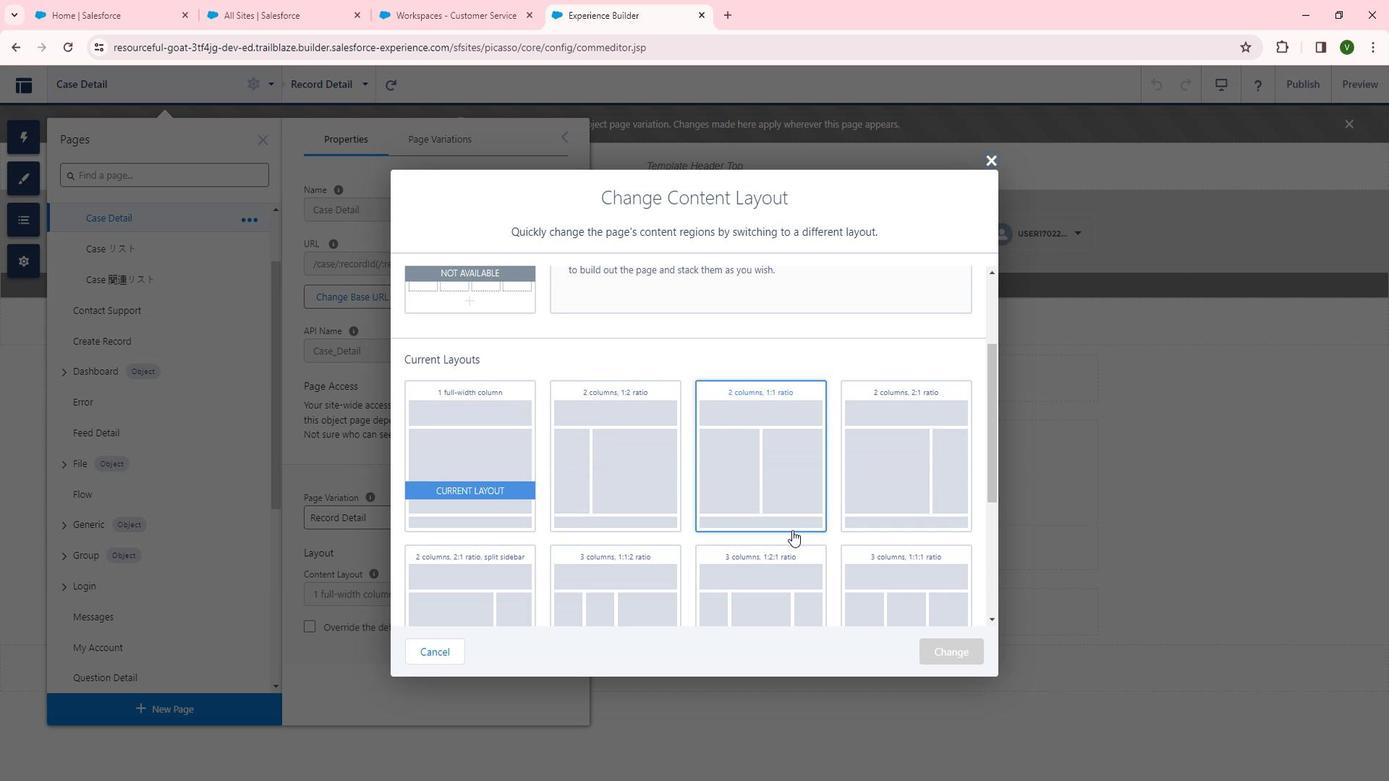
Action: Mouse scrolled (806, 528) with delta (0, 0)
Screenshot: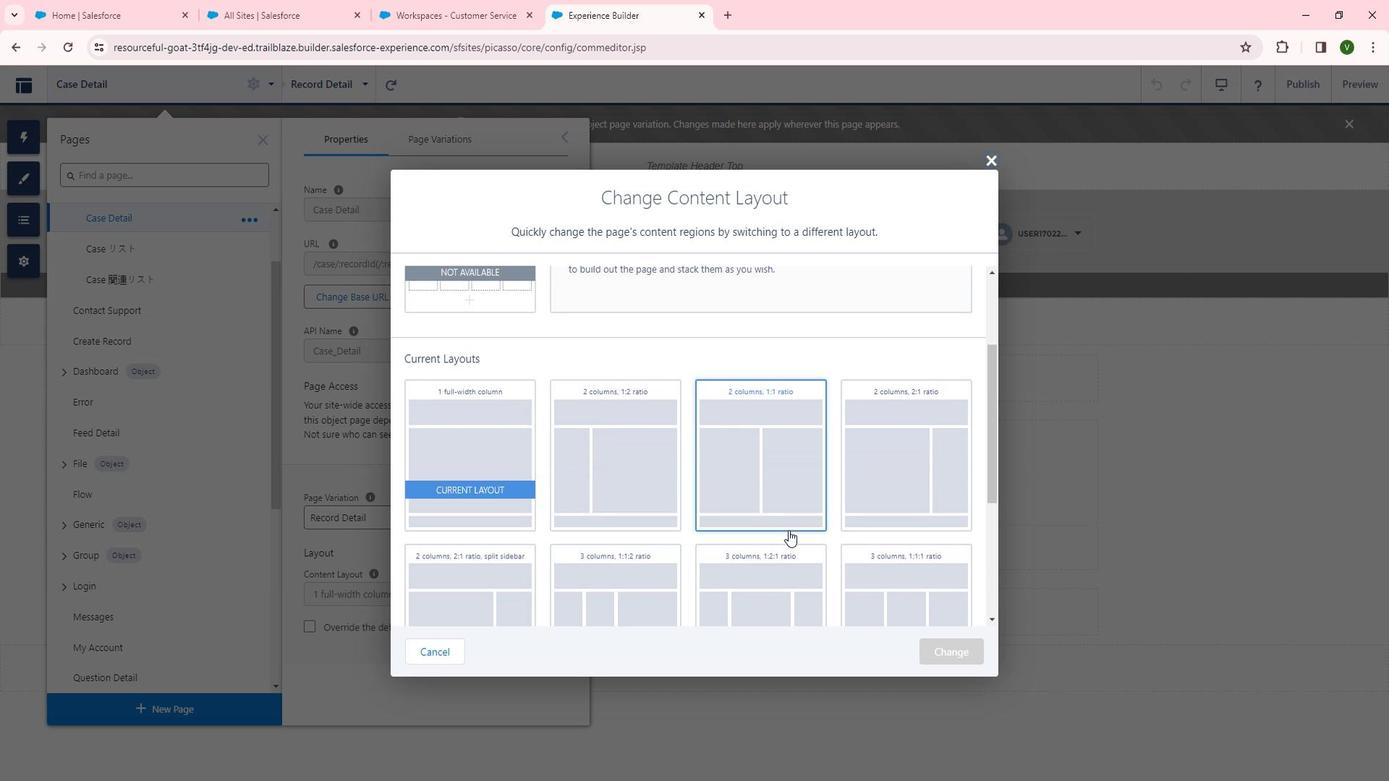 
Action: Mouse moved to (504, 511)
Screenshot: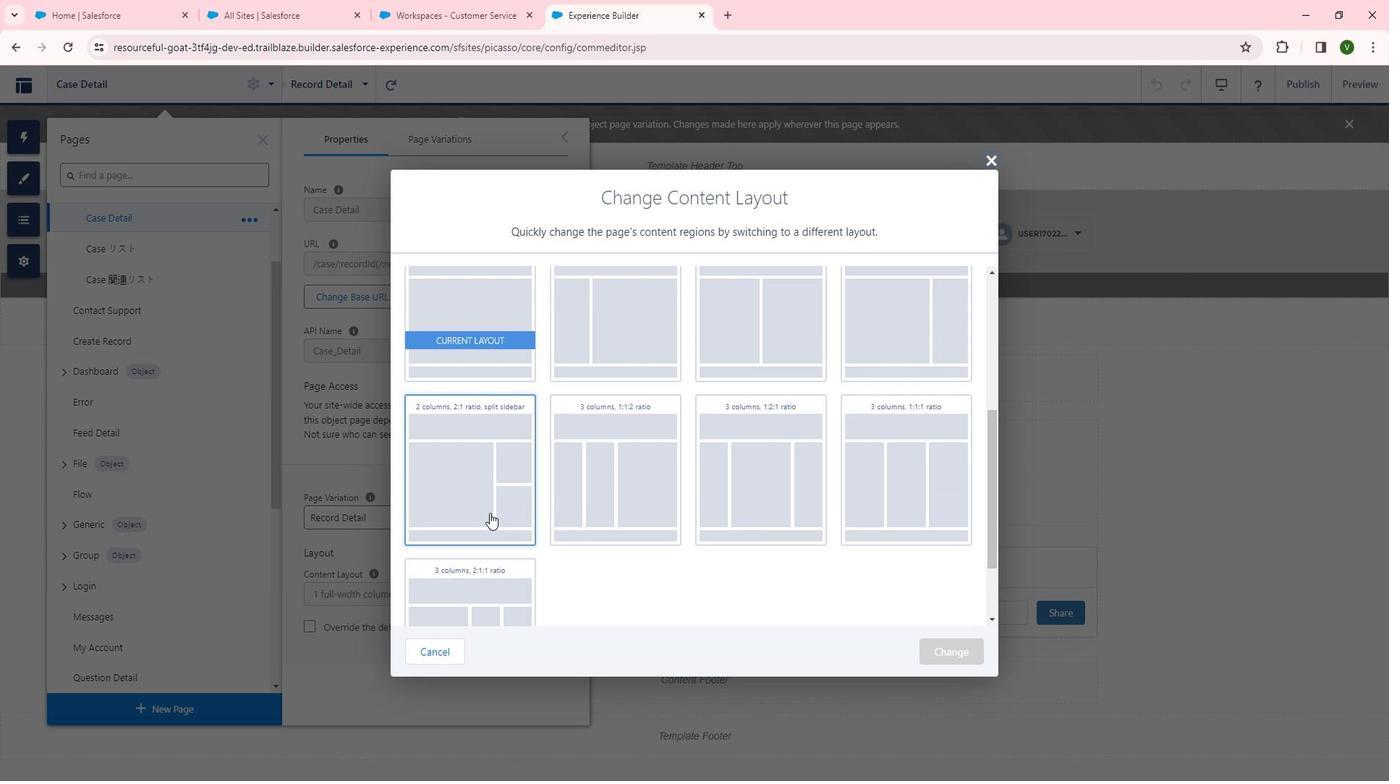 
Action: Mouse pressed left at (504, 511)
Screenshot: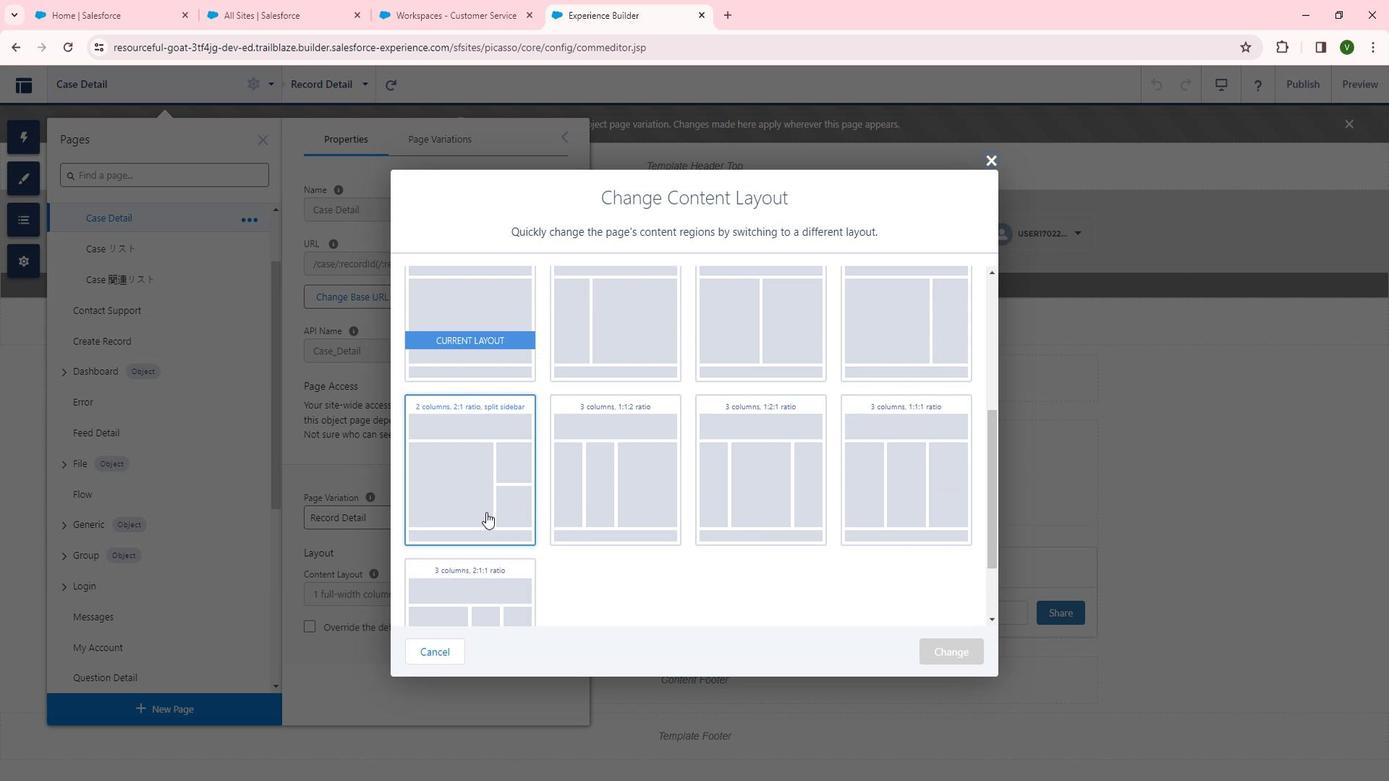 
Action: Mouse moved to (983, 642)
Screenshot: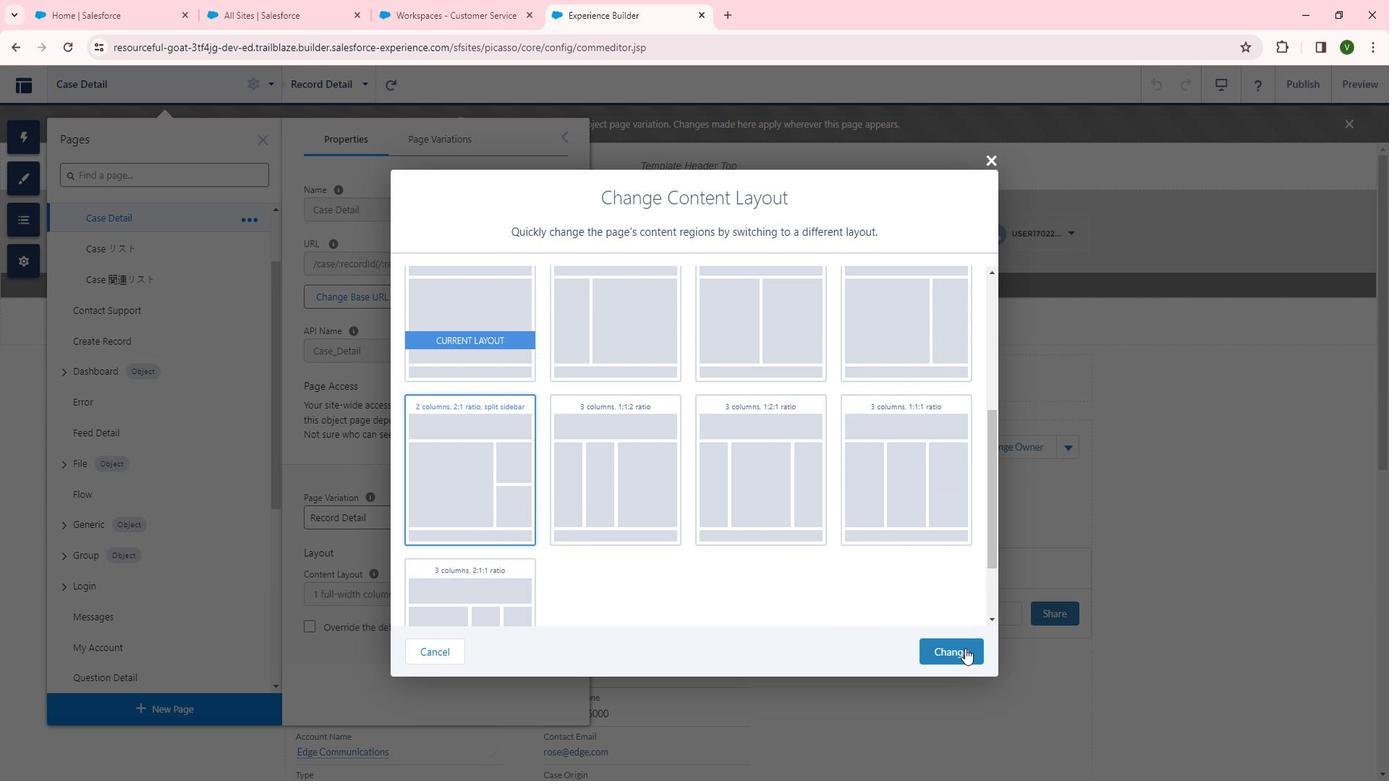 
Action: Mouse pressed left at (983, 642)
Screenshot: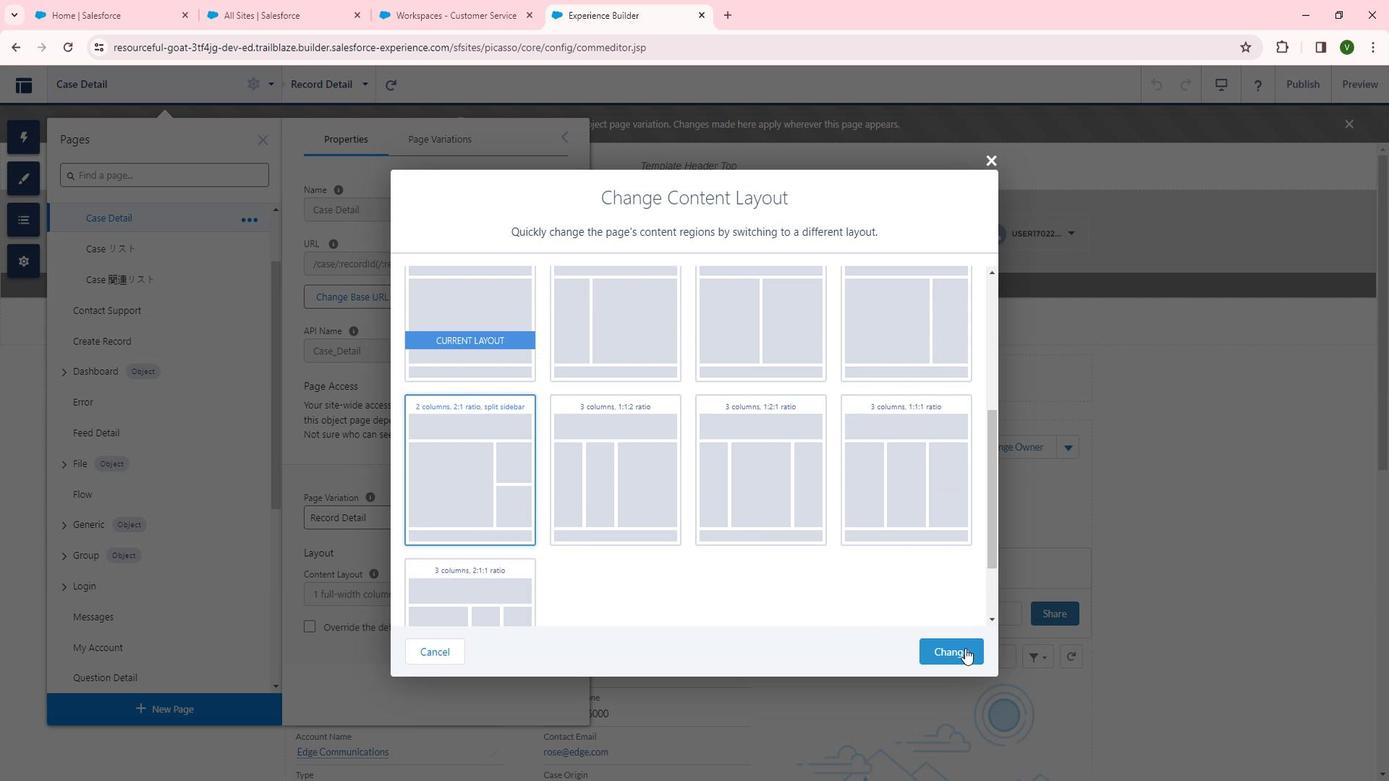 
Action: Mouse moved to (1070, 528)
Screenshot: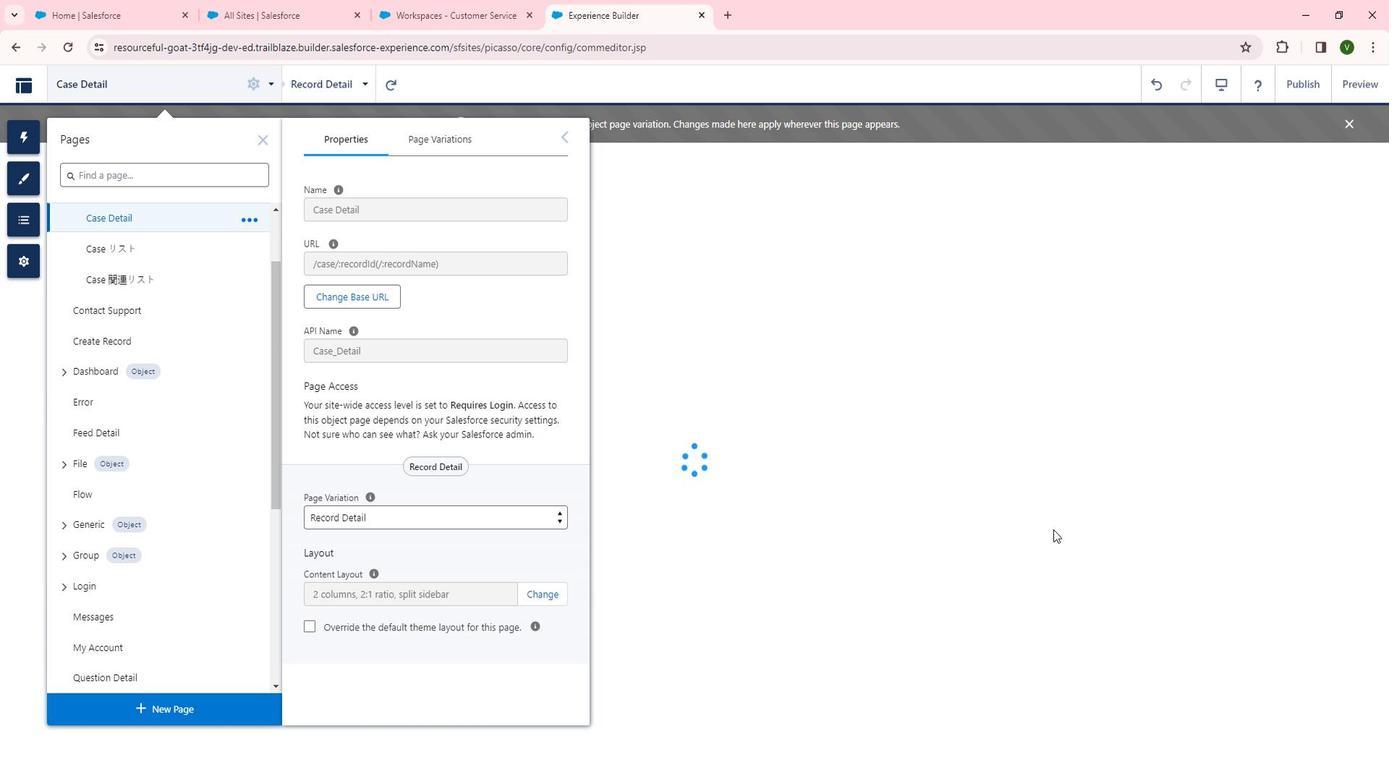 
